 Task: Create a 'match' object.
Action: Mouse moved to (1038, 73)
Screenshot: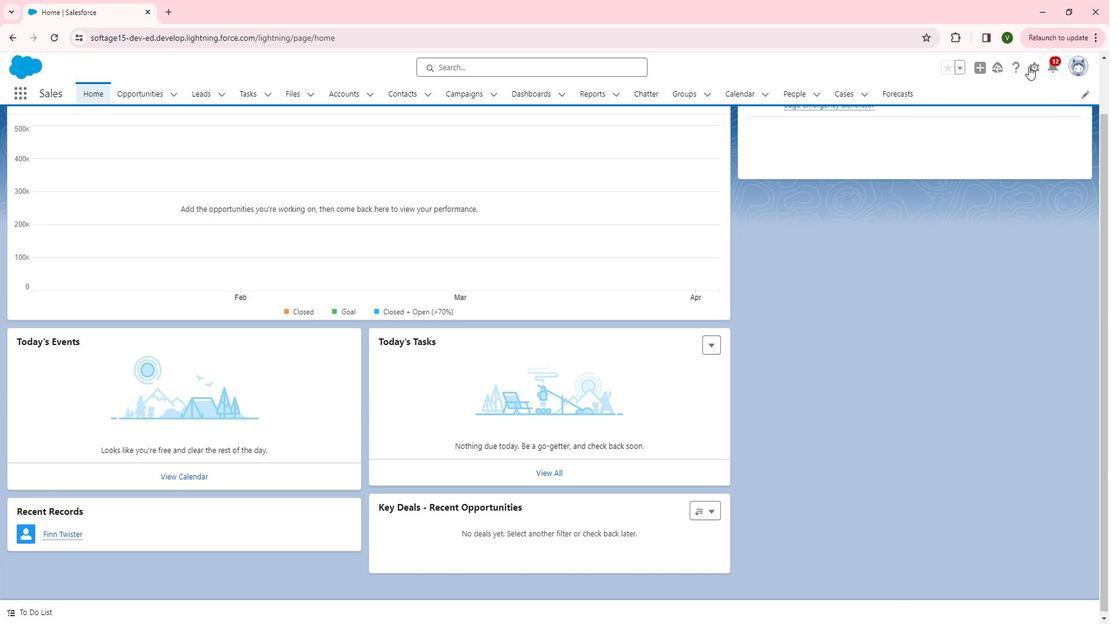 
Action: Mouse pressed left at (1038, 73)
Screenshot: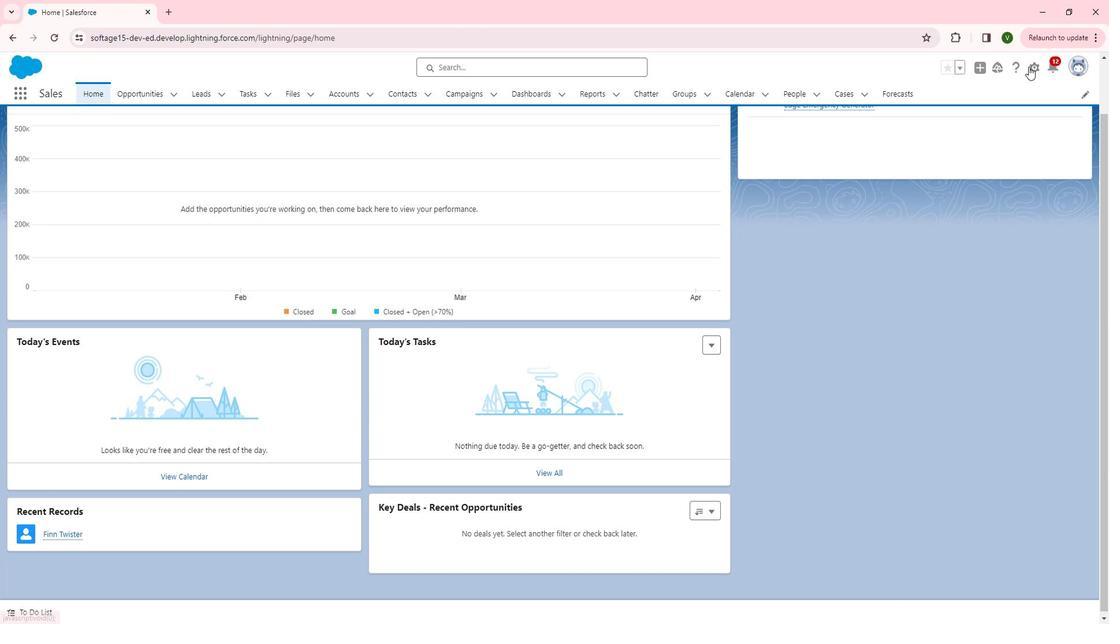 
Action: Mouse moved to (1003, 112)
Screenshot: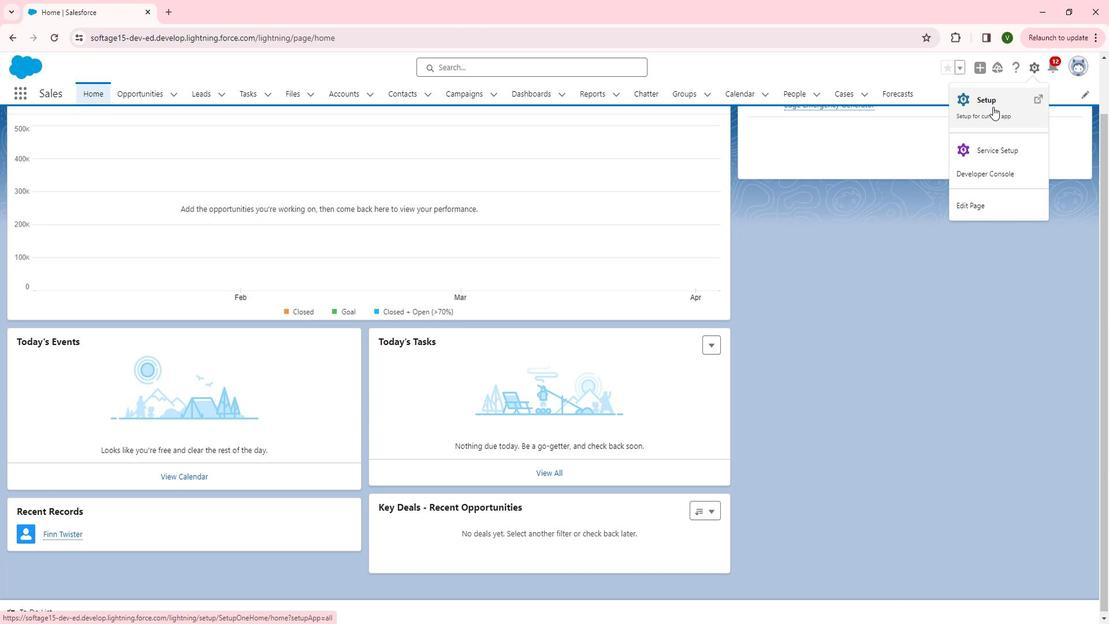 
Action: Mouse pressed left at (1003, 112)
Screenshot: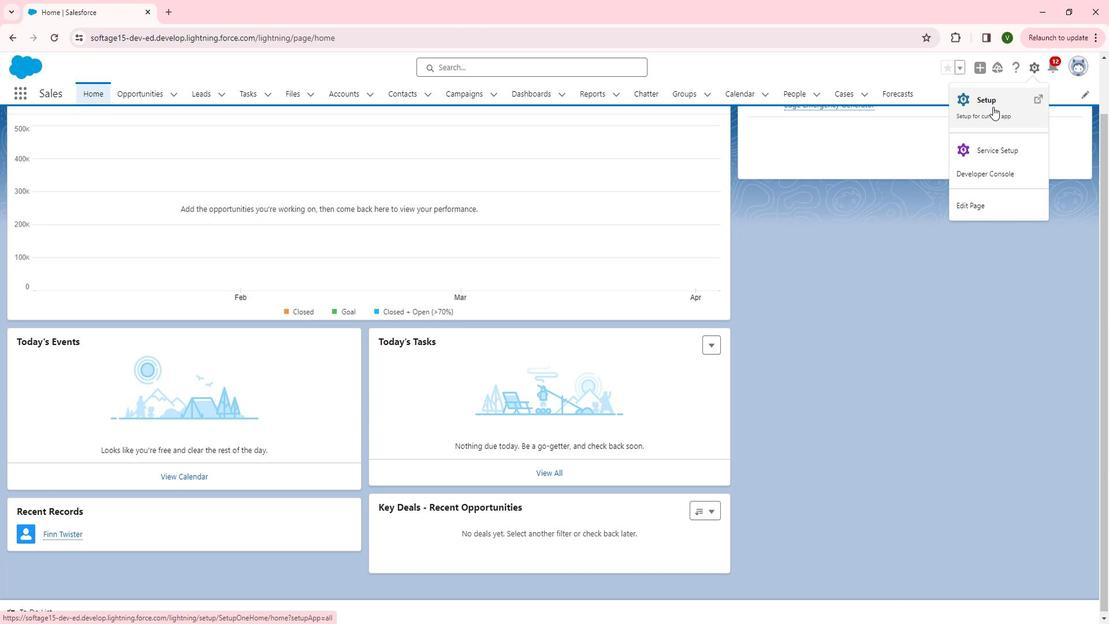 
Action: Mouse moved to (92, 321)
Screenshot: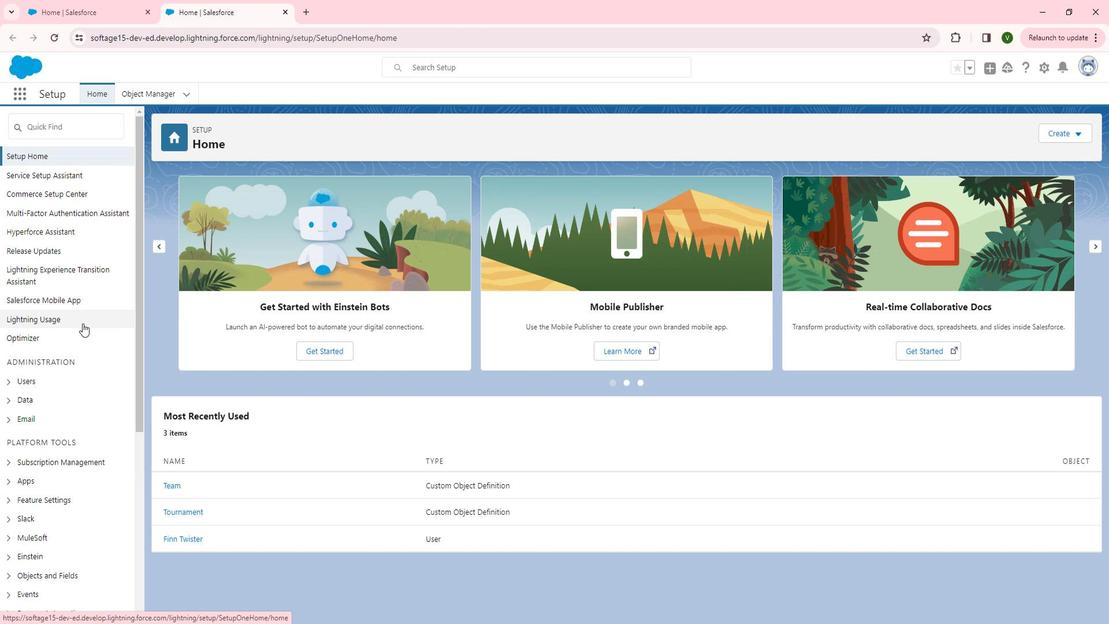 
Action: Mouse scrolled (92, 320) with delta (0, 0)
Screenshot: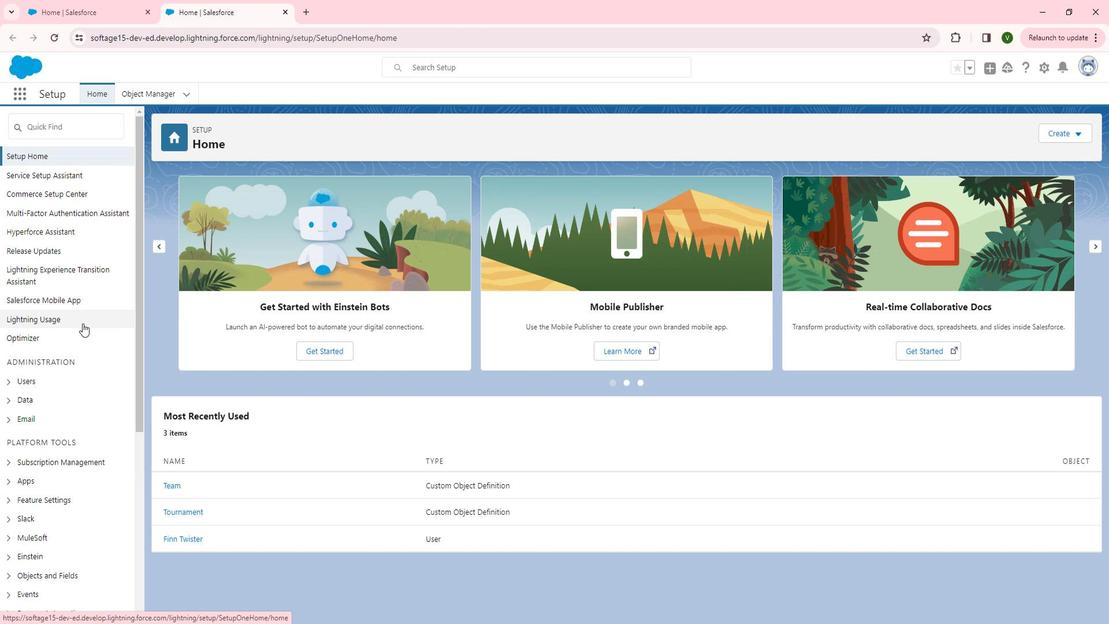 
Action: Mouse scrolled (92, 320) with delta (0, 0)
Screenshot: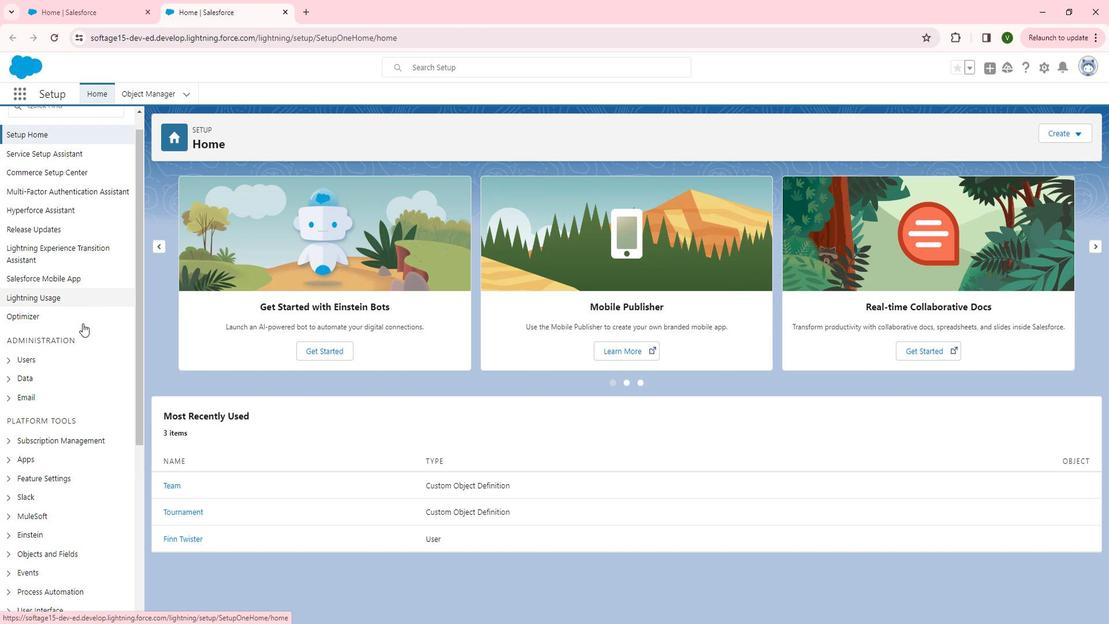 
Action: Mouse scrolled (92, 320) with delta (0, 0)
Screenshot: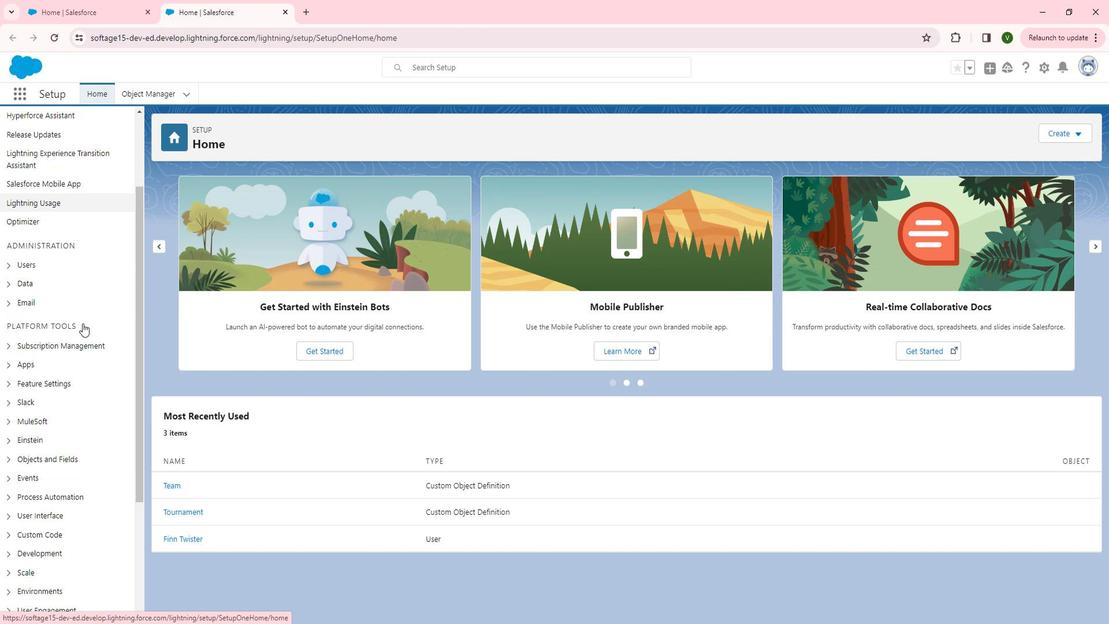 
Action: Mouse scrolled (92, 320) with delta (0, 0)
Screenshot: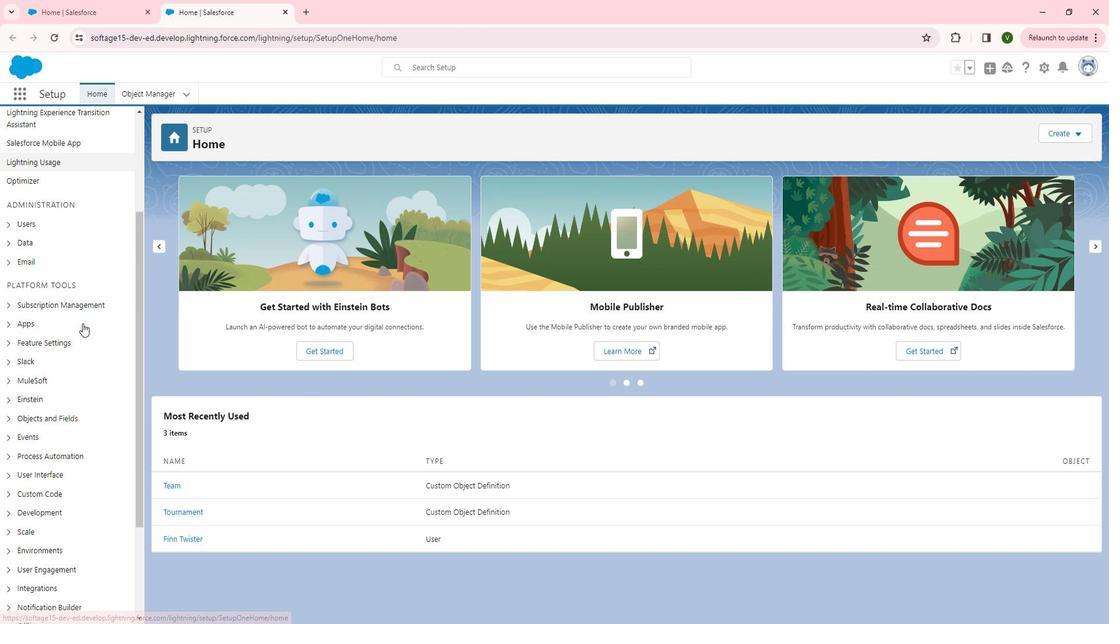 
Action: Mouse moved to (19, 329)
Screenshot: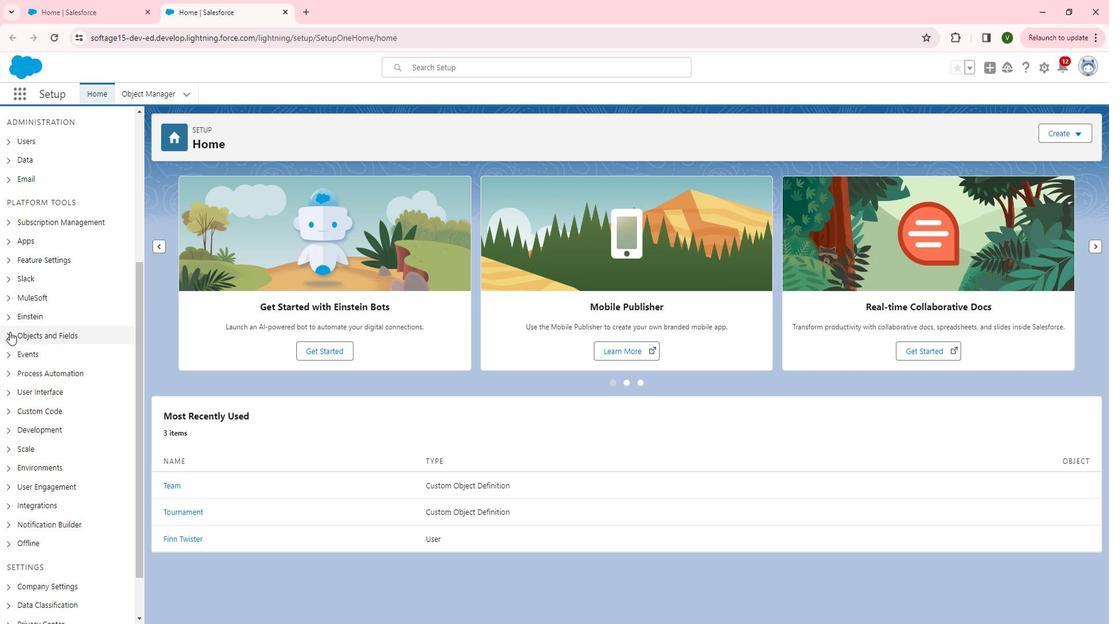 
Action: Mouse pressed left at (19, 329)
Screenshot: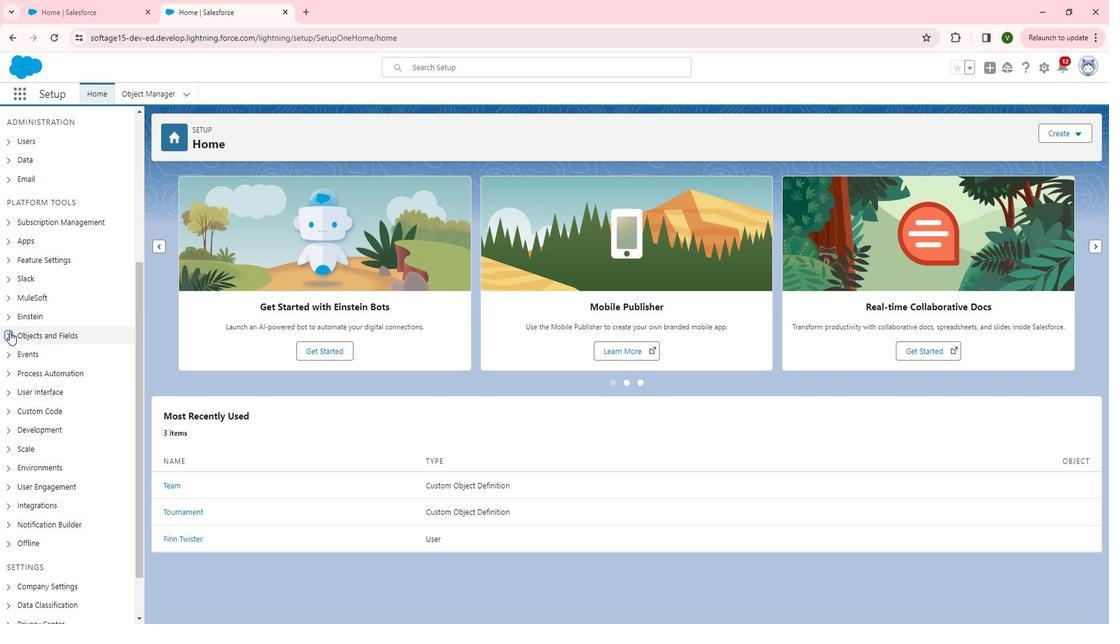 
Action: Mouse moved to (57, 347)
Screenshot: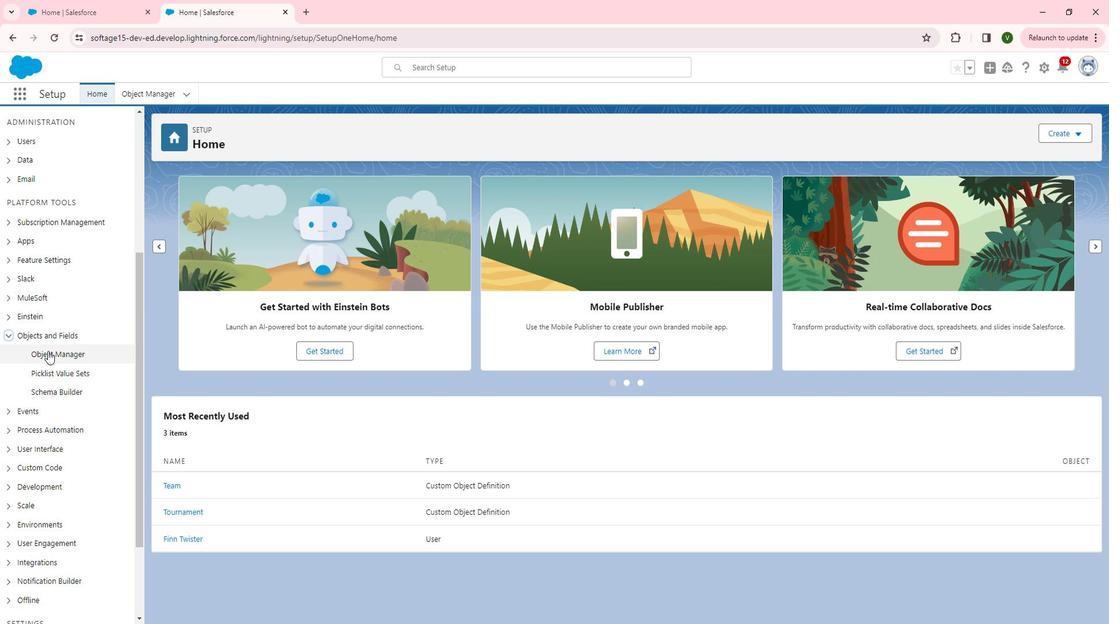
Action: Mouse pressed left at (57, 347)
Screenshot: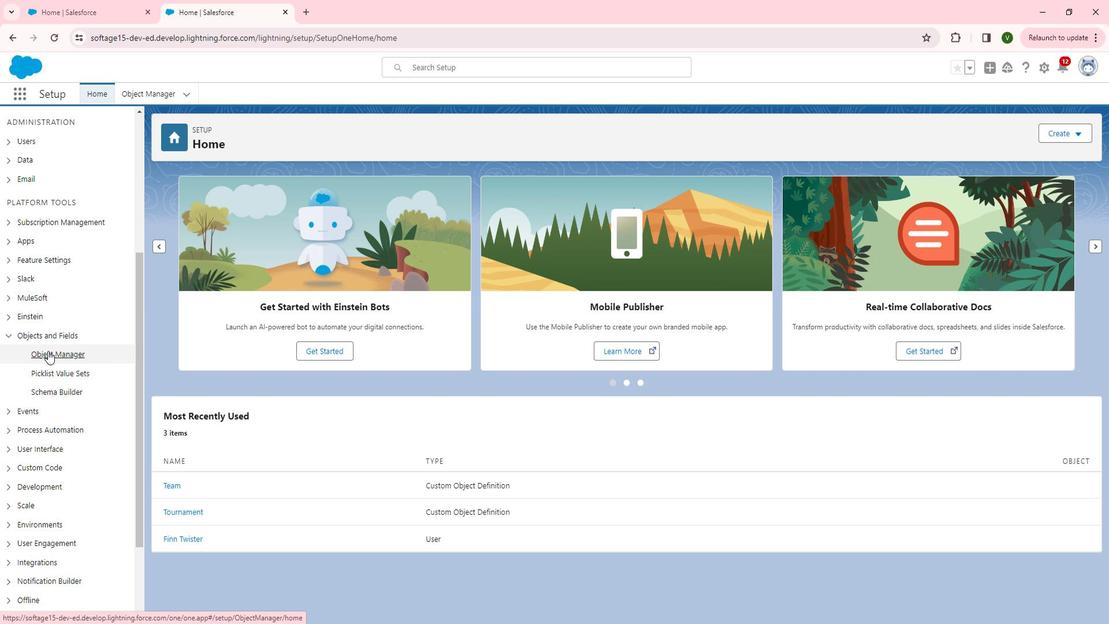 
Action: Mouse moved to (1086, 140)
Screenshot: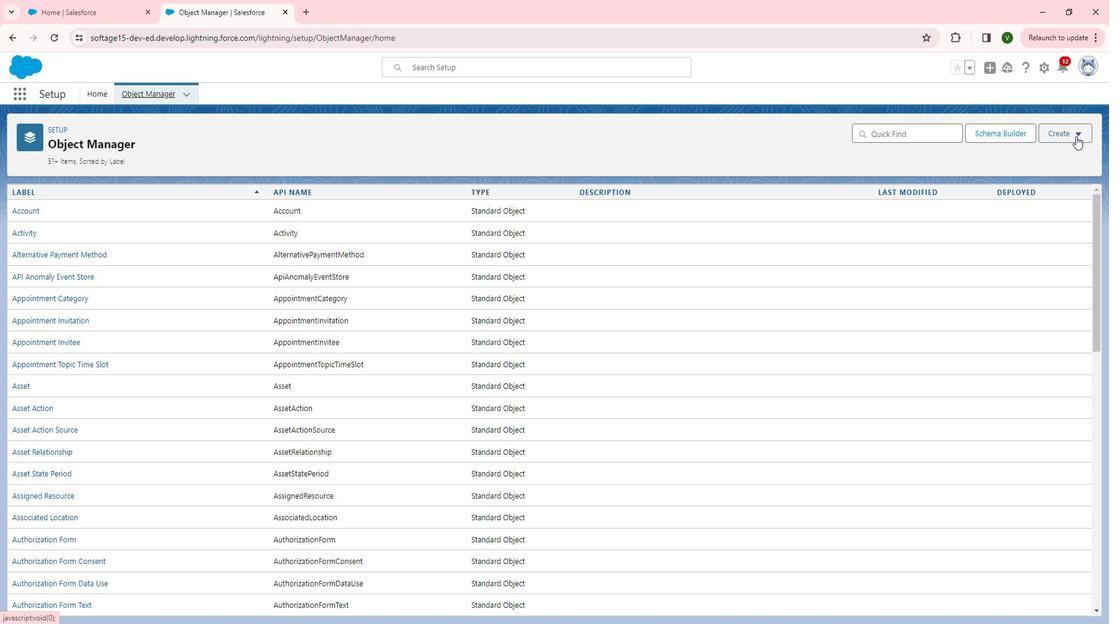 
Action: Mouse pressed left at (1086, 140)
Screenshot: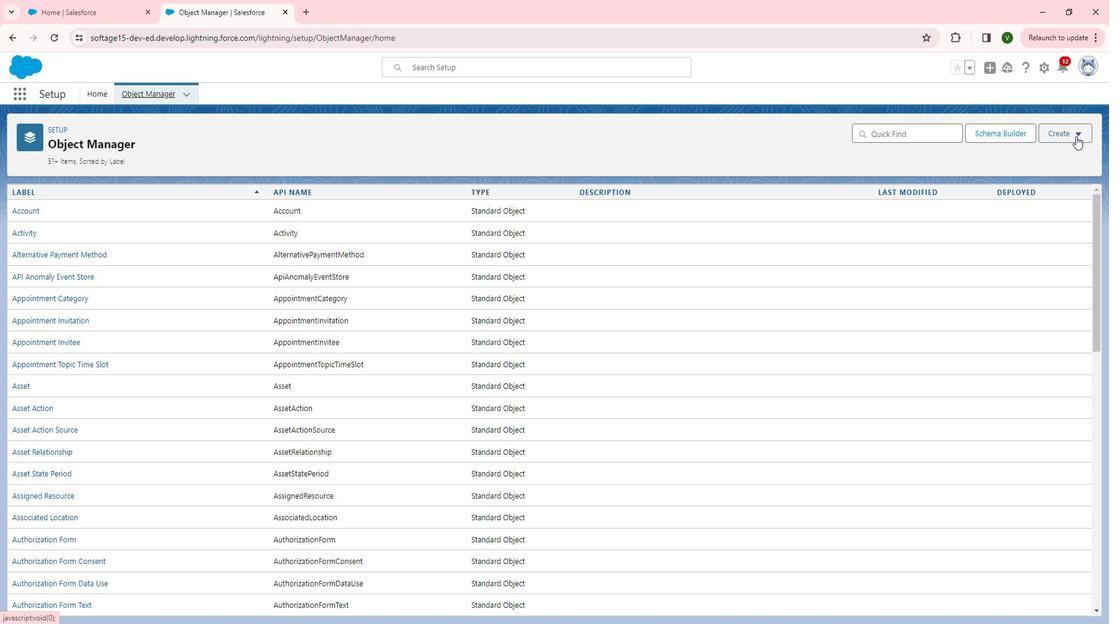 
Action: Mouse moved to (1060, 165)
Screenshot: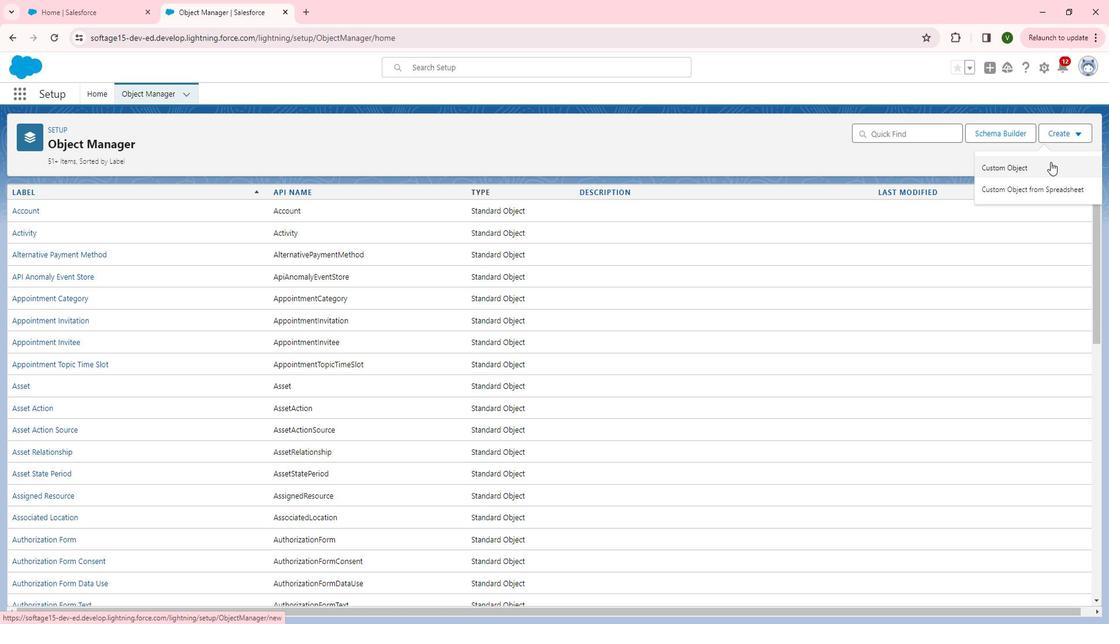 
Action: Mouse pressed left at (1060, 165)
Screenshot: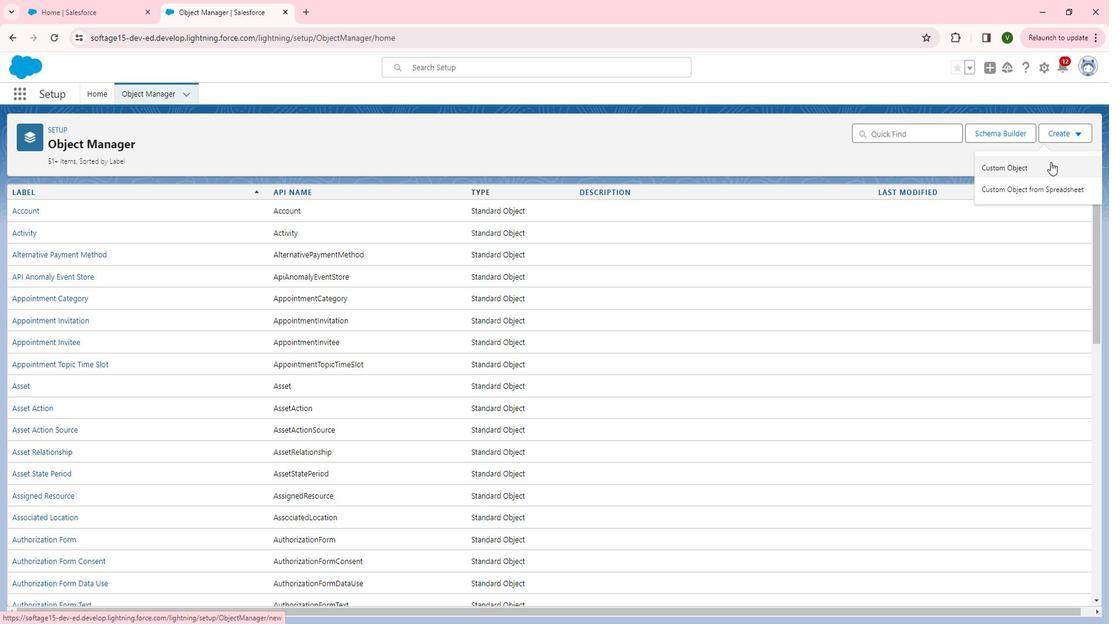 
Action: Mouse moved to (295, 282)
Screenshot: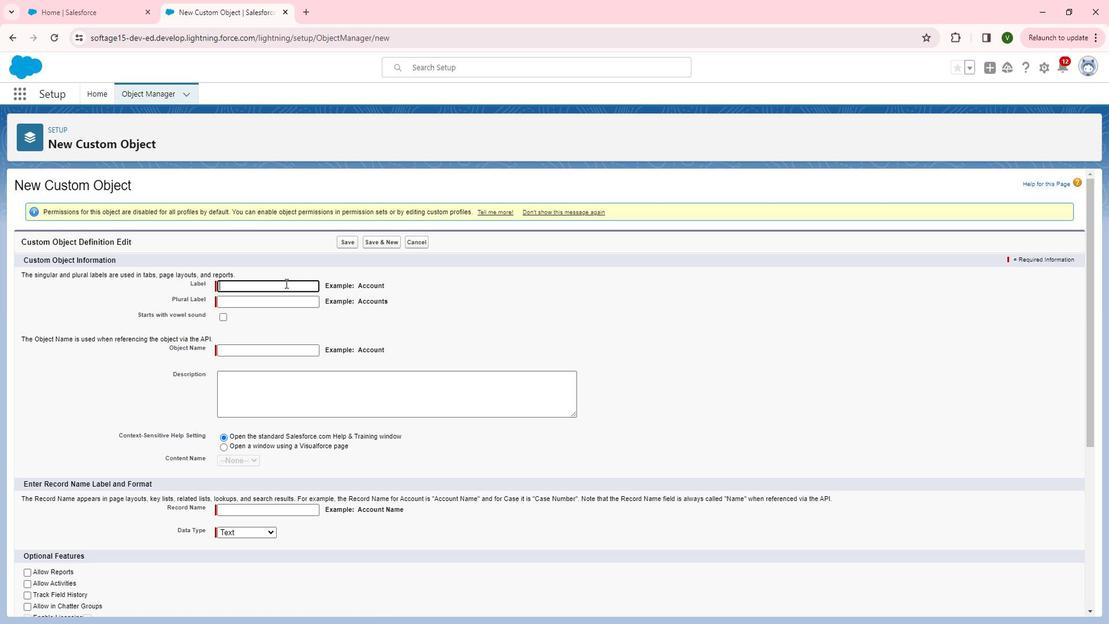 
Action: Mouse pressed left at (295, 282)
Screenshot: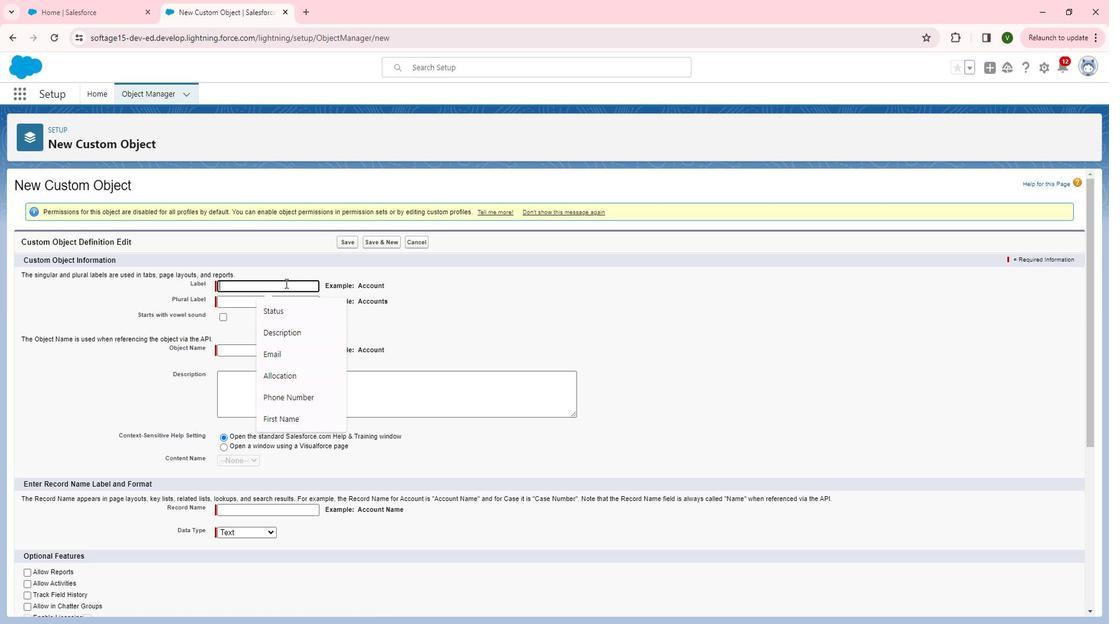 
Action: Key pressed <Key.shift>Match<Key.tab><Key.shift>Matchs
Screenshot: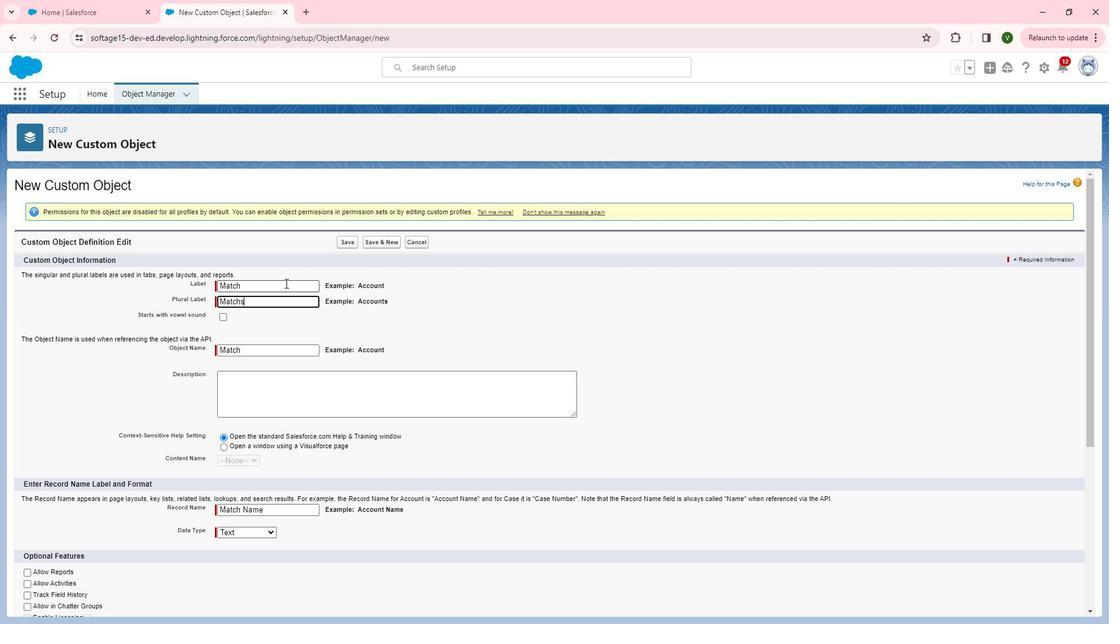 
Action: Mouse moved to (314, 322)
Screenshot: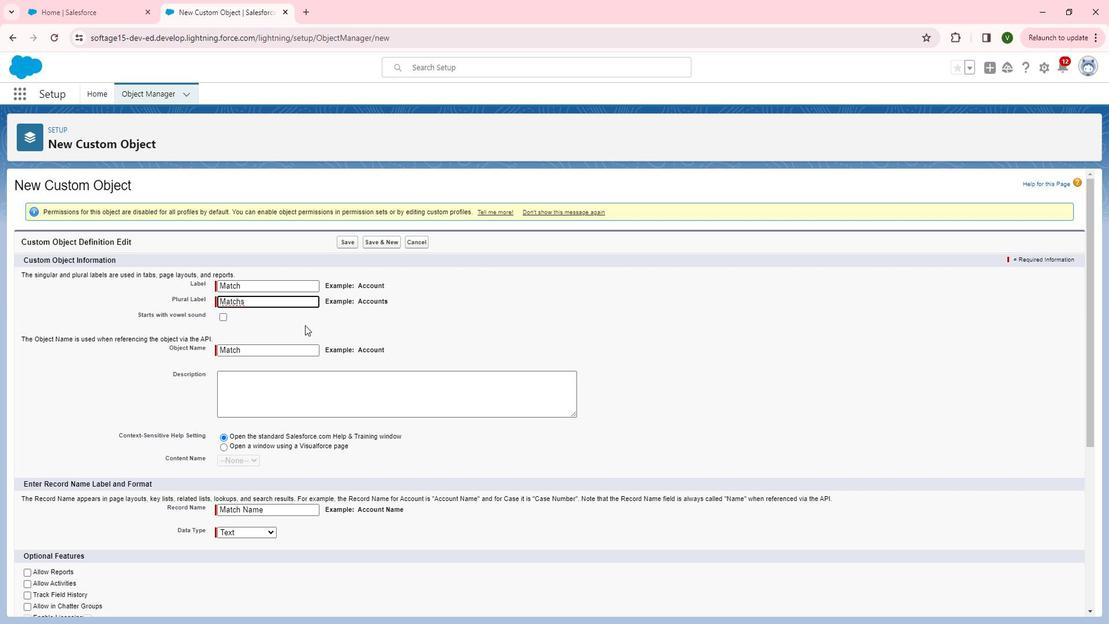 
Action: Mouse pressed left at (314, 322)
Screenshot: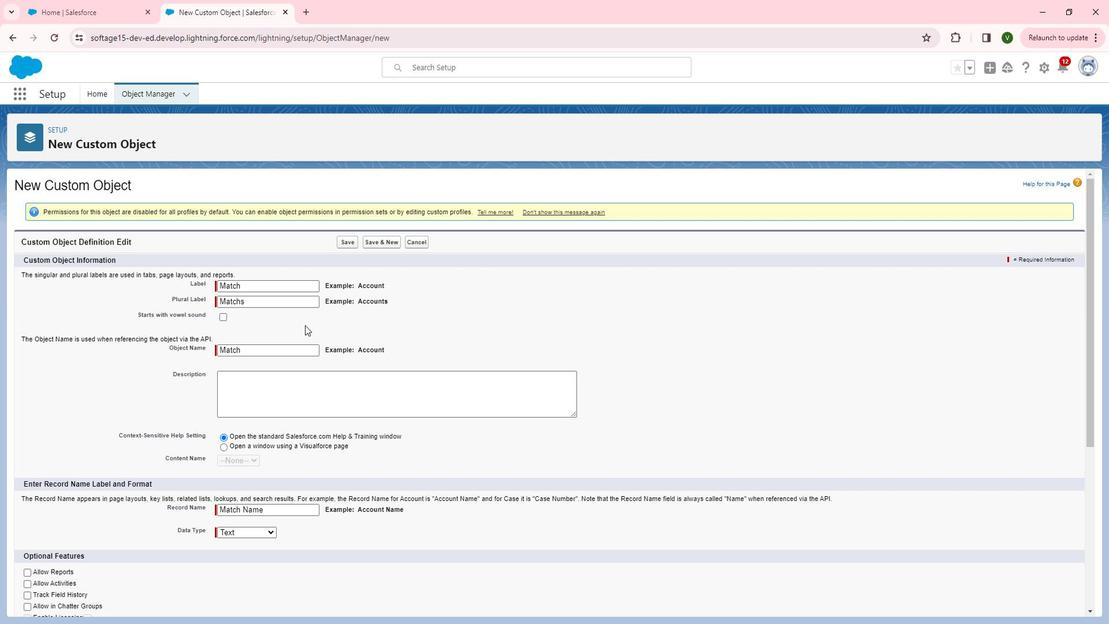 
Action: Mouse moved to (285, 380)
Screenshot: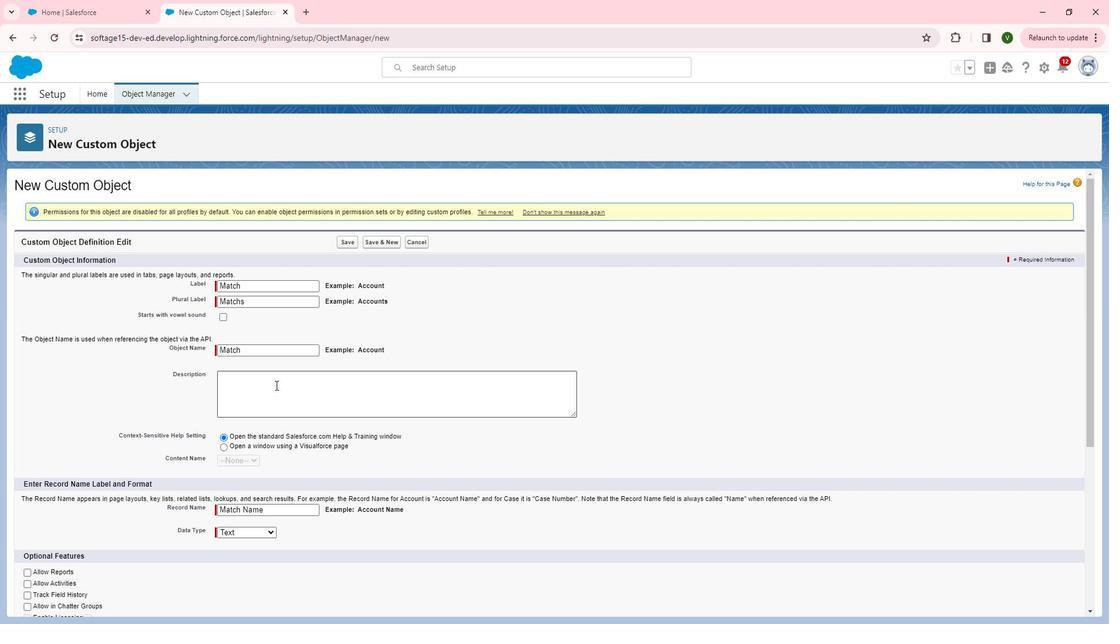 
Action: Mouse pressed left at (285, 380)
Screenshot: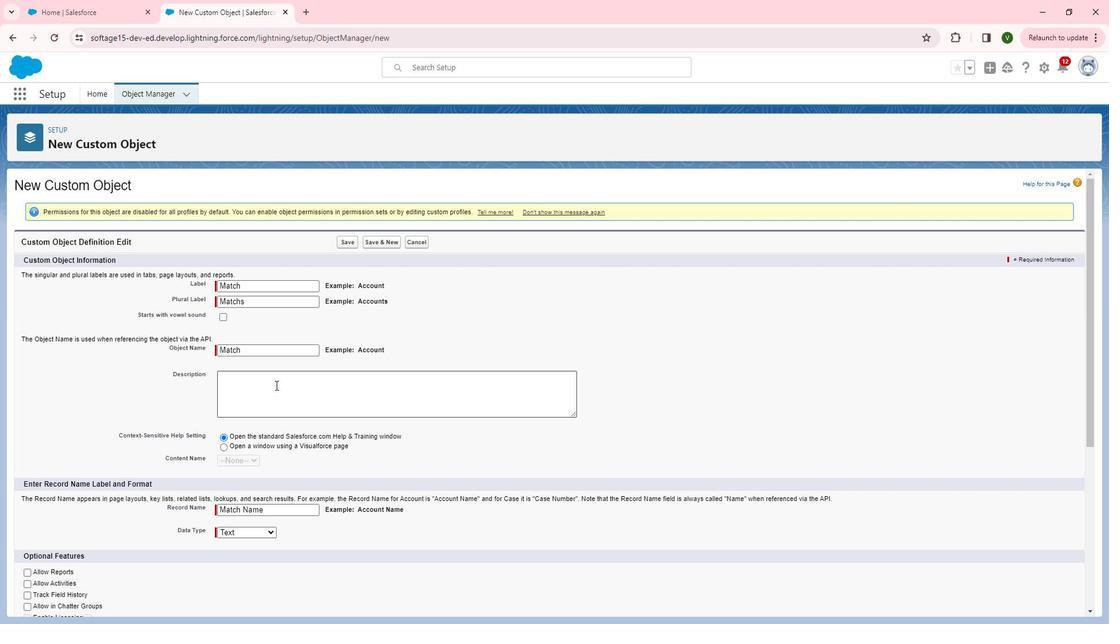 
Action: Key pressed <Key.shift>This<Key.space>custom<Key.space>object<Key.space><Key.shift>Match<Key.space>is<Key.space>designed<Key.space>to<Key.space>capture<Key.space>details<Key.space>about<Key.space>individuual<Key.backspace><Key.backspace><Key.backspace>al<Key.space>matches<Key.space>within<Key.space>a<Key.space>tournament.
Screenshot: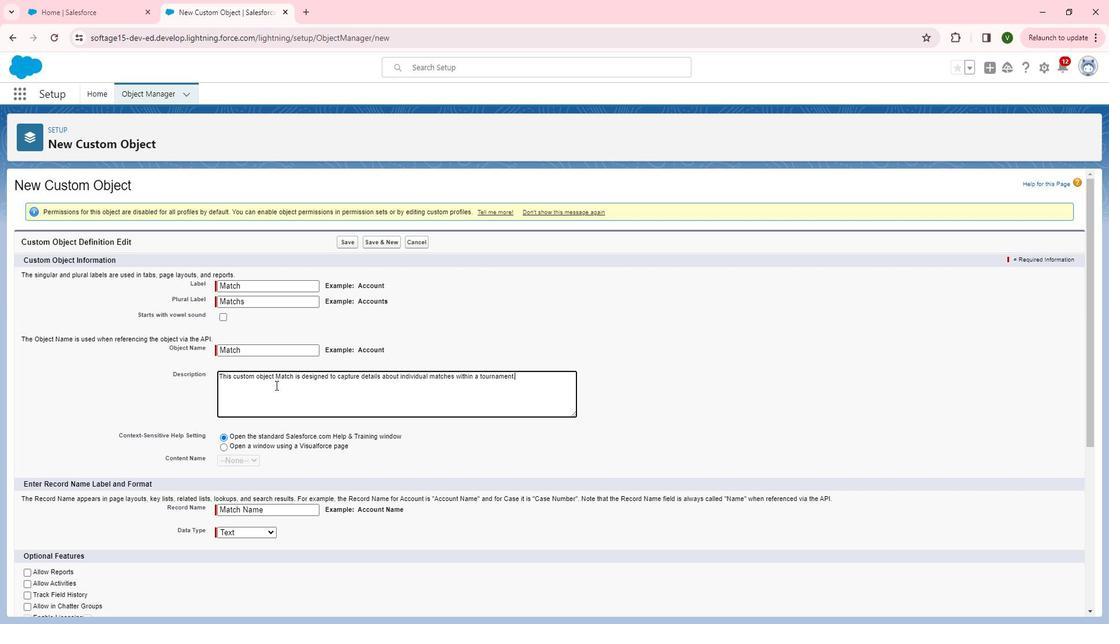 
Action: Mouse moved to (310, 390)
Screenshot: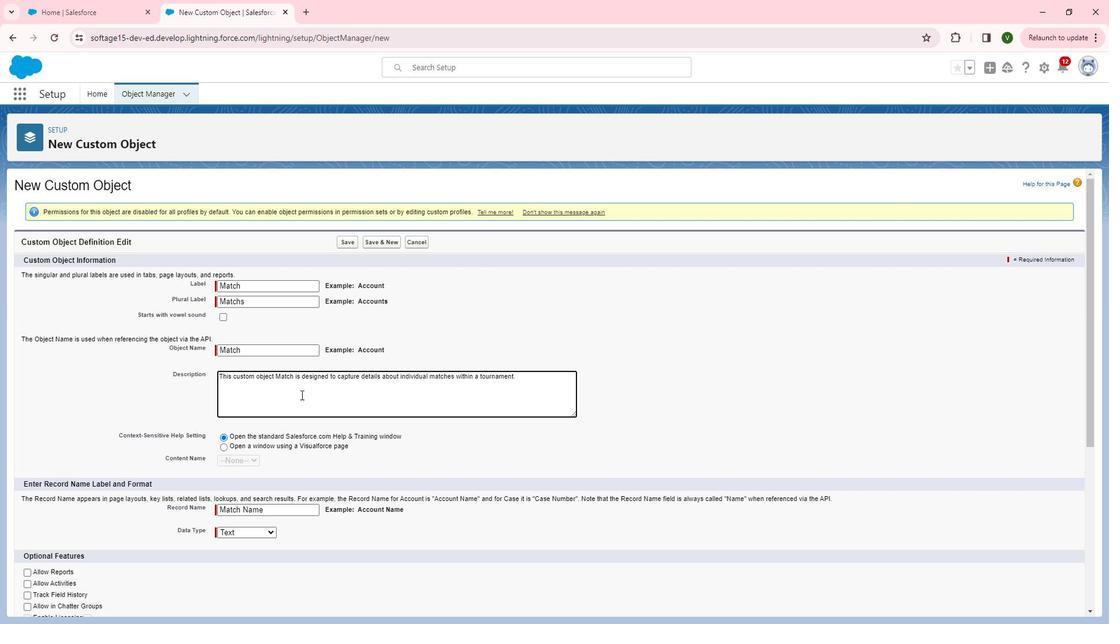 
Action: Mouse scrolled (310, 389) with delta (0, 0)
Screenshot: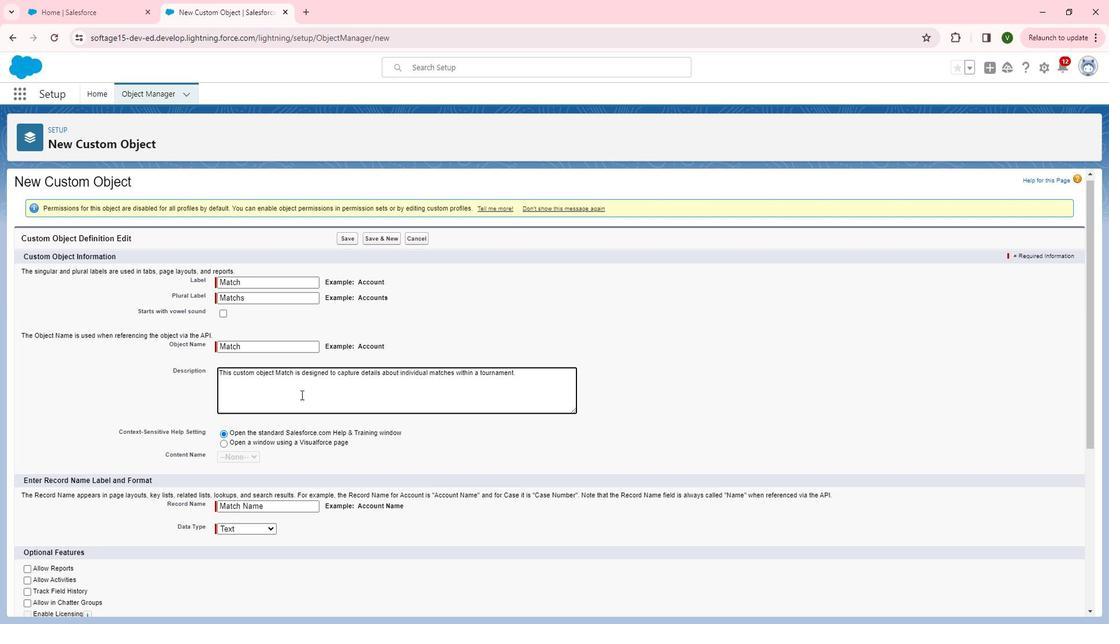 
Action: Mouse scrolled (310, 389) with delta (0, 0)
Screenshot: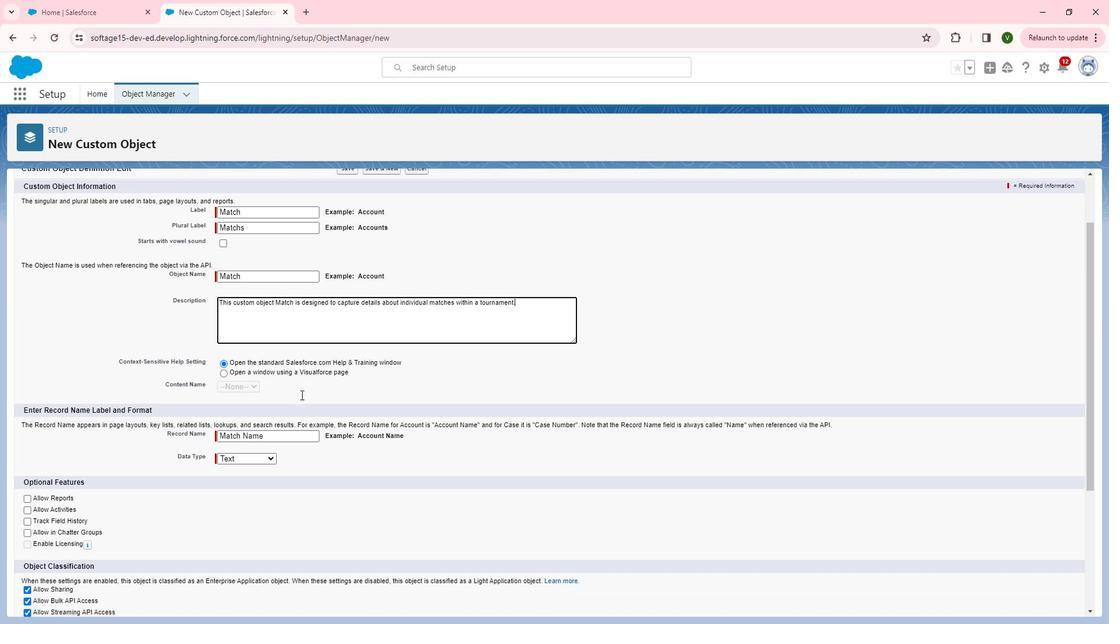 
Action: Mouse scrolled (310, 389) with delta (0, 0)
Screenshot: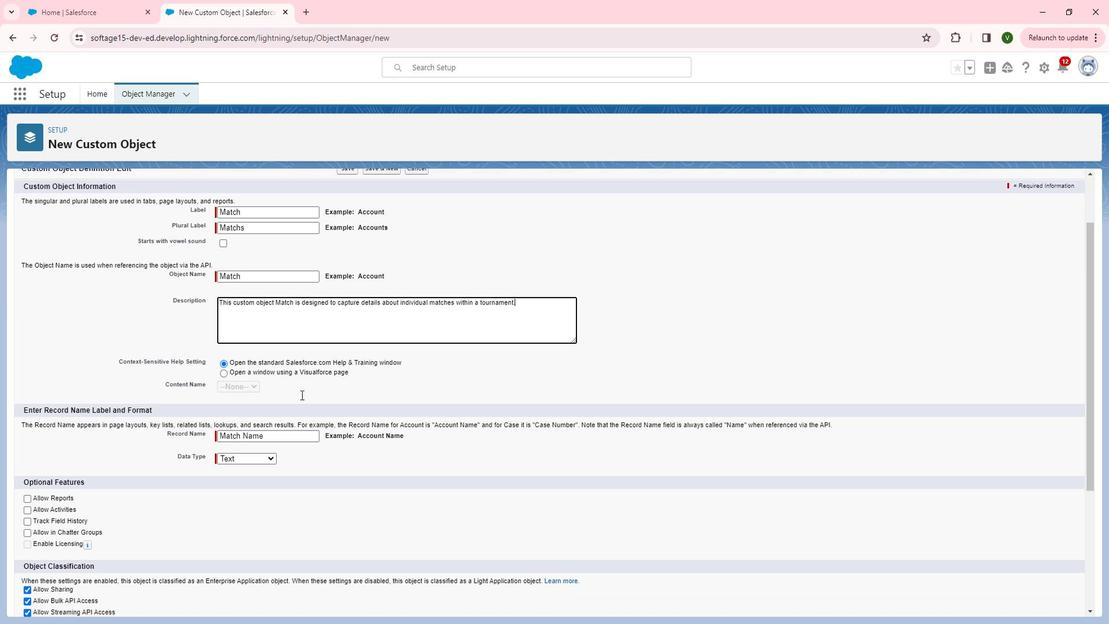 
Action: Mouse moved to (309, 331)
Screenshot: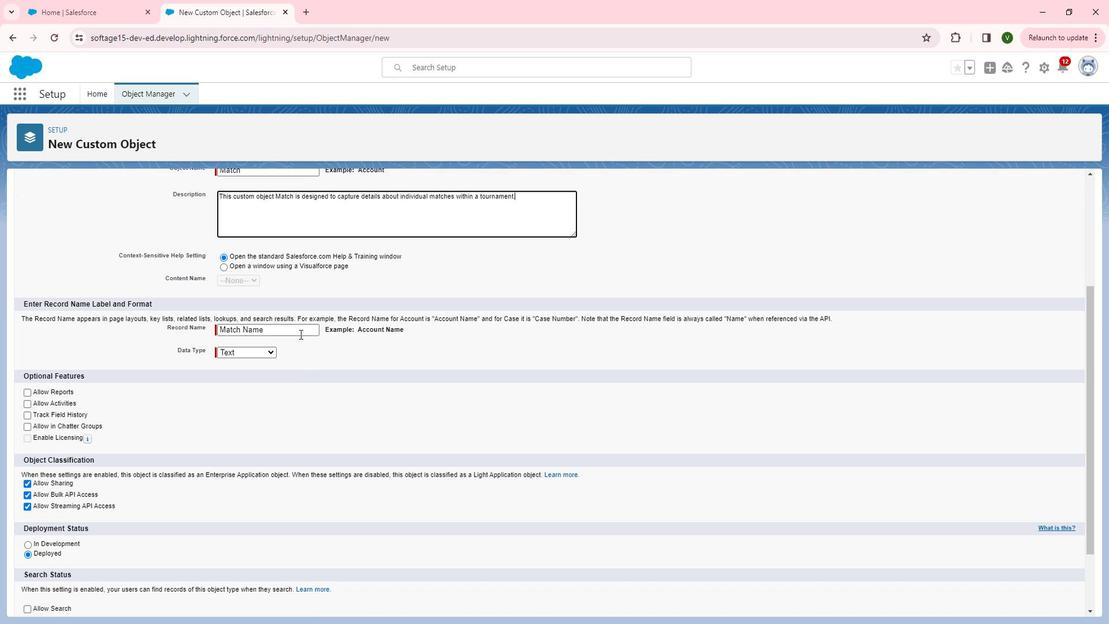 
Action: Mouse pressed left at (309, 331)
Screenshot: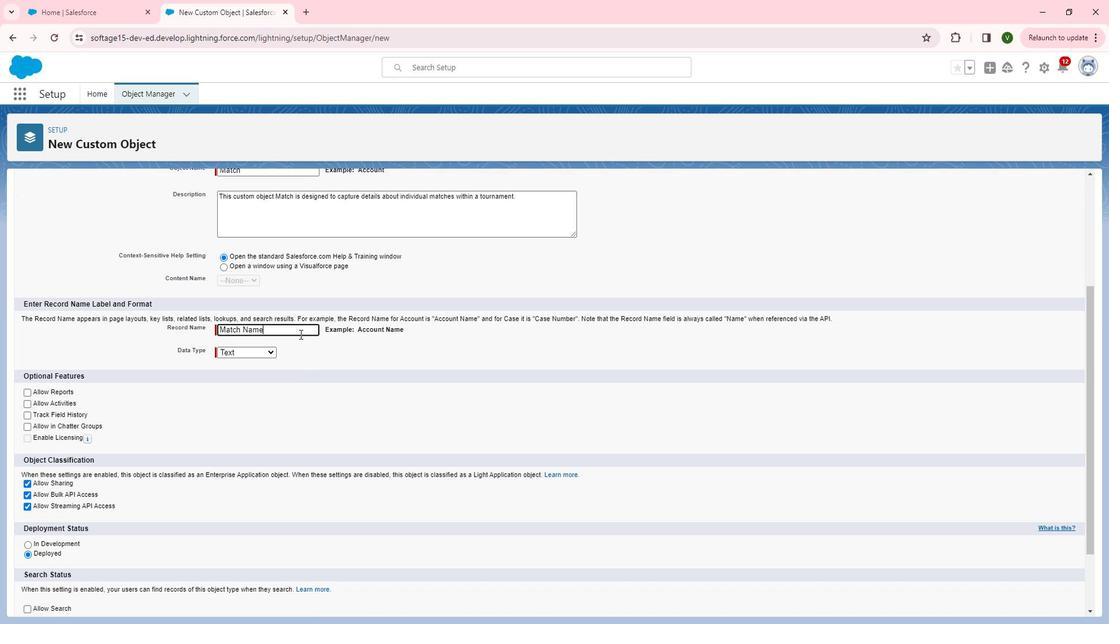 
Action: Mouse pressed left at (309, 331)
Screenshot: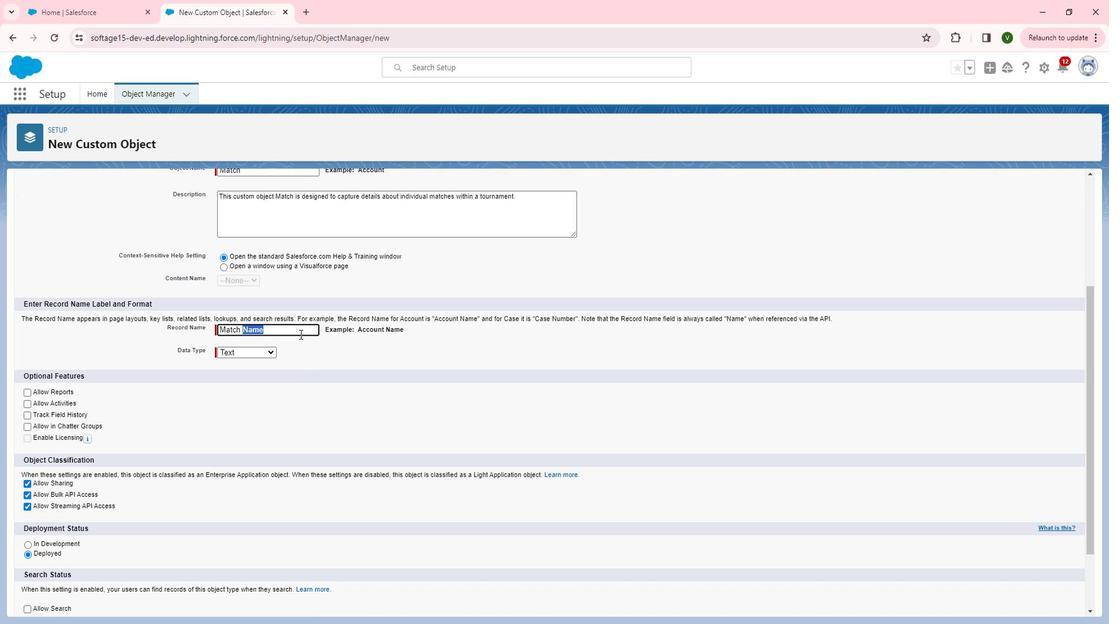 
Action: Key pressed <Key.shift>I<Key.backspace><Key.shift>Num<Key.backspace><Key.backspace><Key.backspace><Key.shift>Id
Screenshot: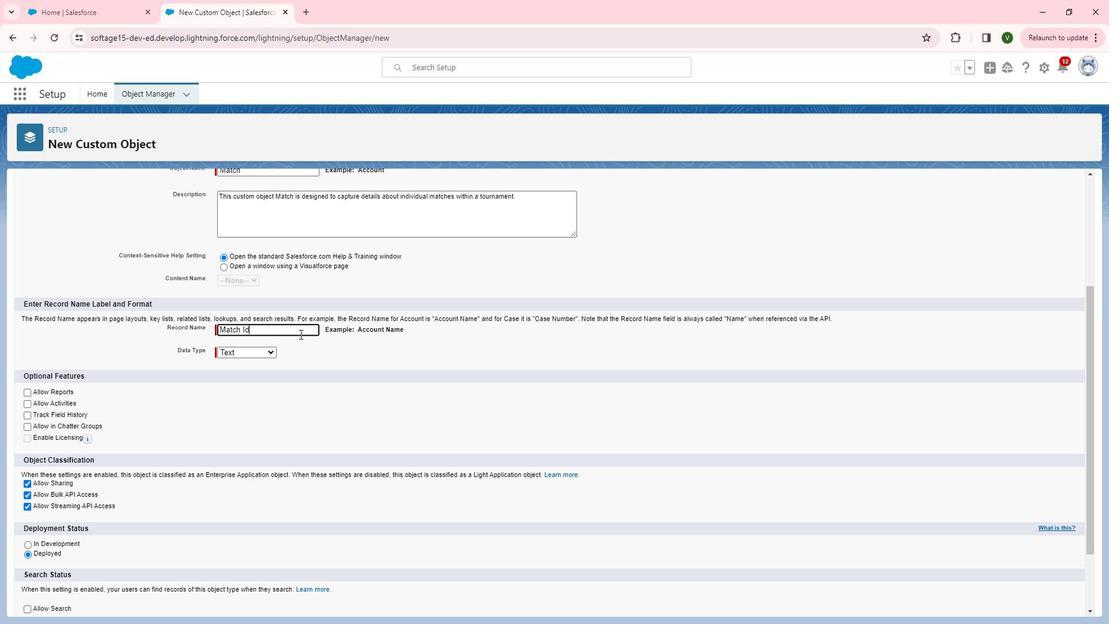 
Action: Mouse moved to (265, 351)
Screenshot: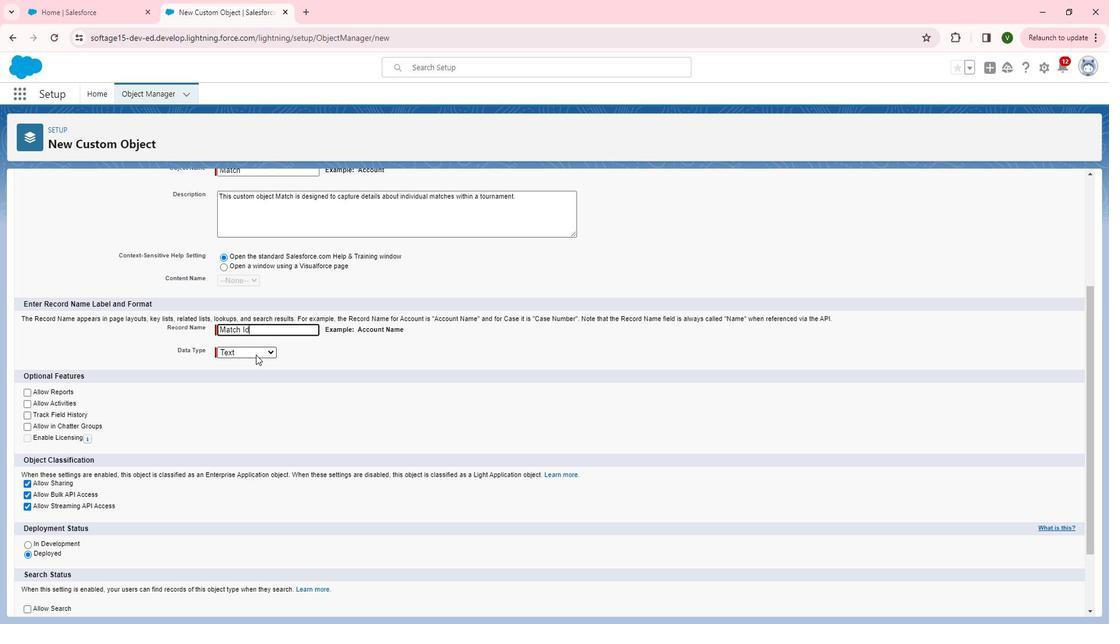 
Action: Mouse pressed left at (265, 351)
Screenshot: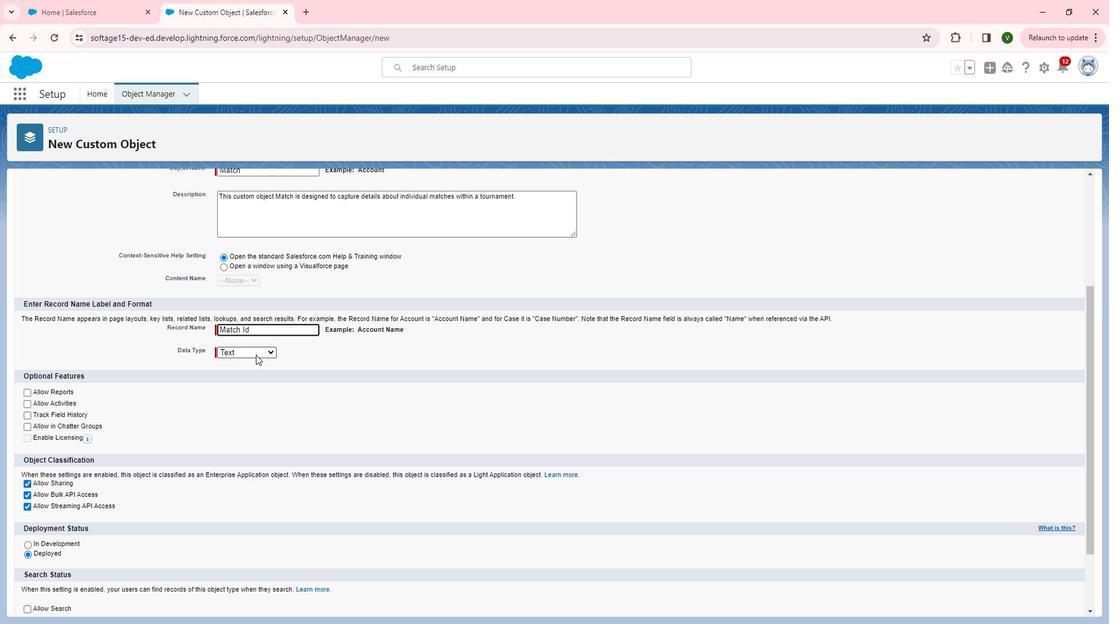 
Action: Mouse moved to (263, 367)
Screenshot: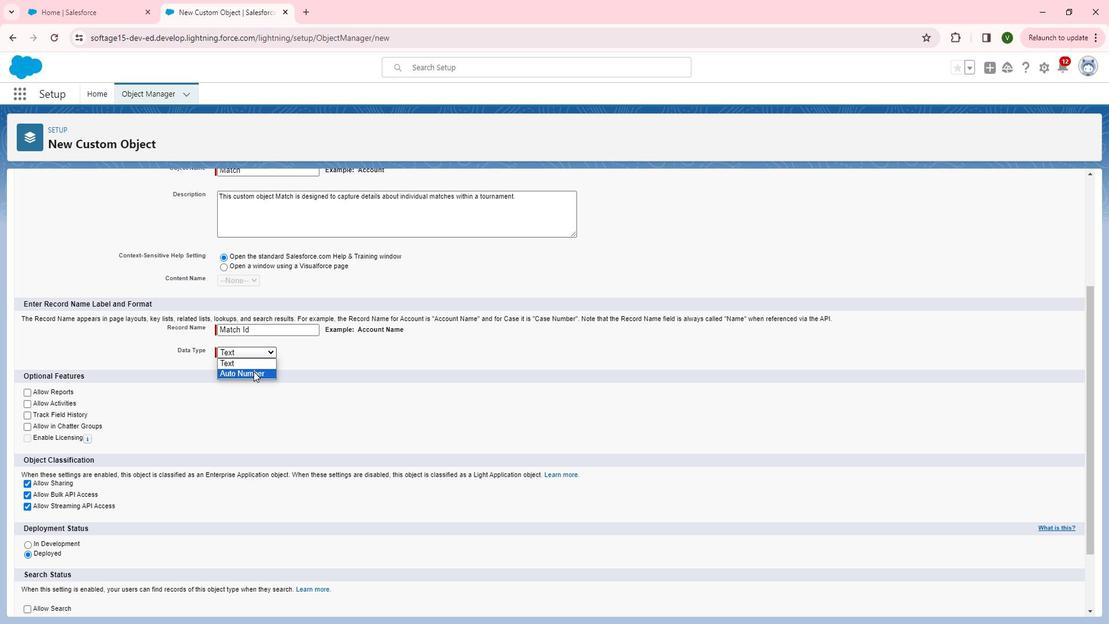 
Action: Mouse pressed left at (263, 367)
Screenshot: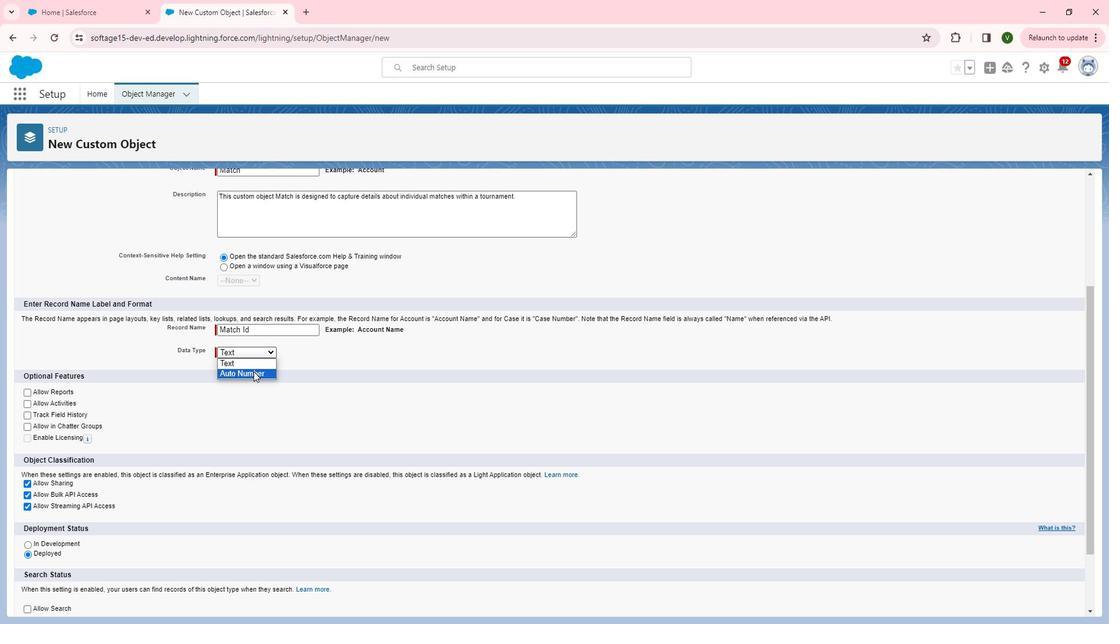 
Action: Mouse moved to (264, 367)
Screenshot: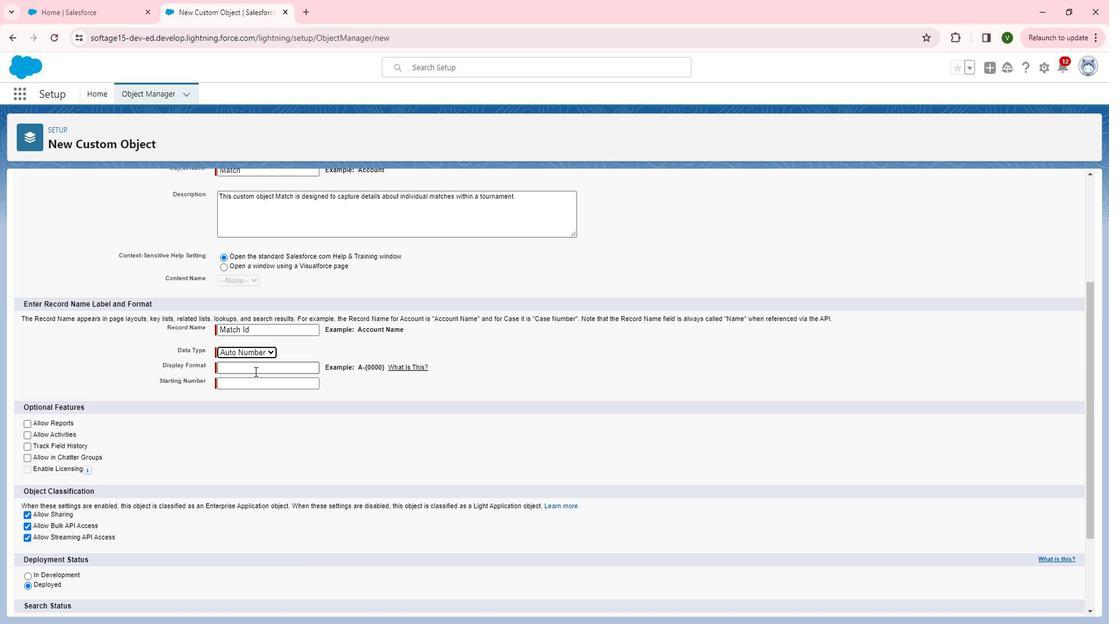 
Action: Mouse pressed left at (264, 367)
Screenshot: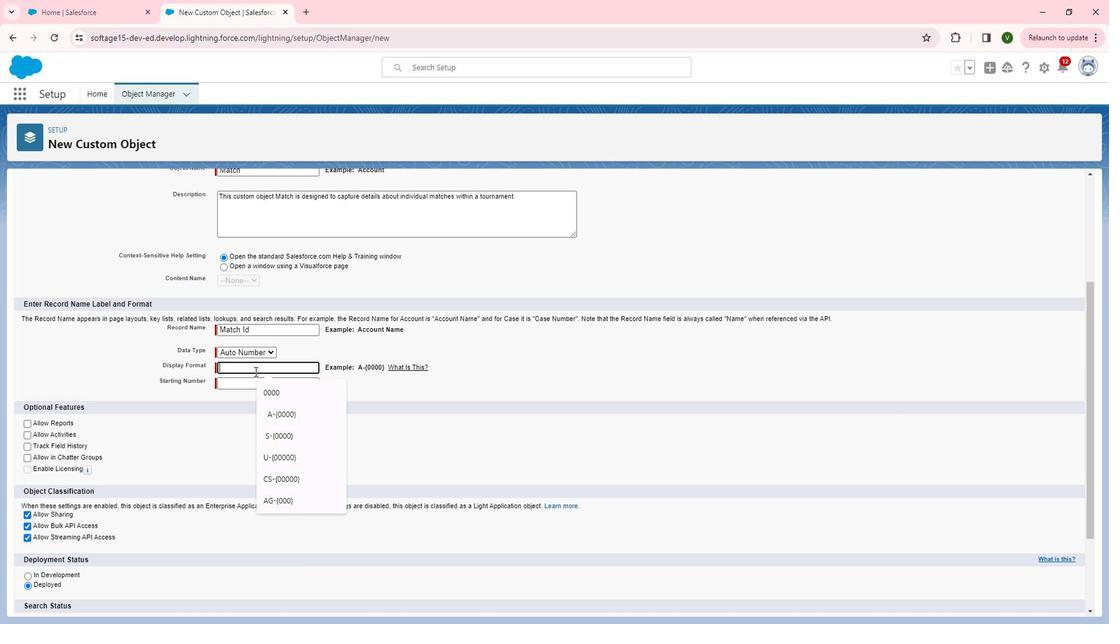 
Action: Key pressed <Key.shift>M<Key.shift>T-<Key.shift>{0000<Key.shift><Key.shift><Key.shift><Key.shift><Key.shift><Key.shift><Key.shift><Key.shift><Key.shift><Key.shift><Key.shift><Key.shift><Key.shift><Key.shift><Key.shift>}
Screenshot: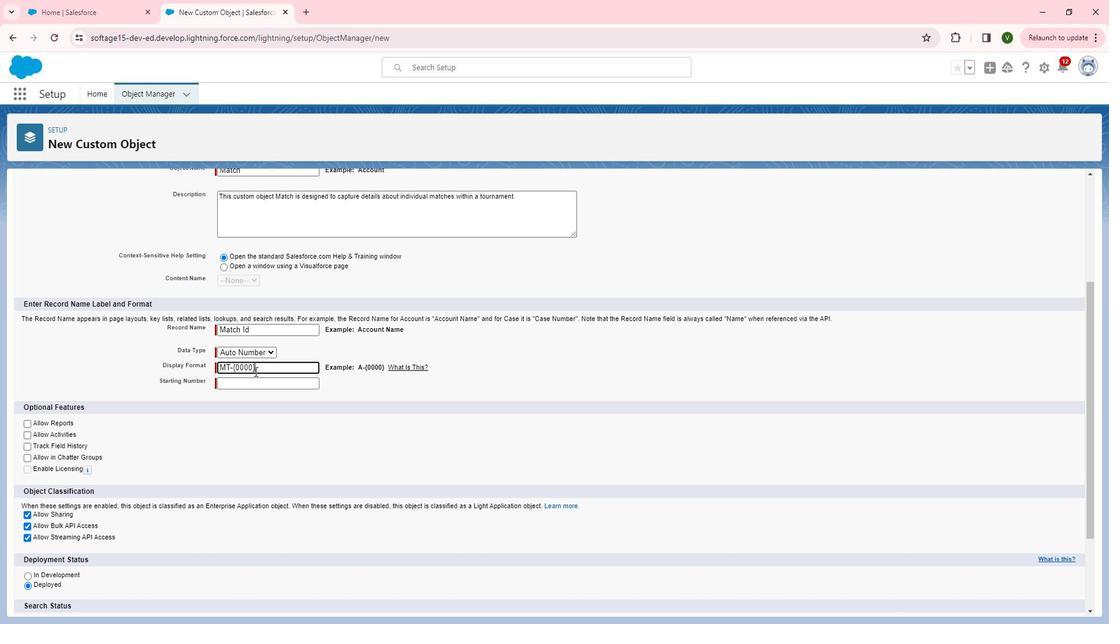 
Action: Mouse moved to (271, 384)
Screenshot: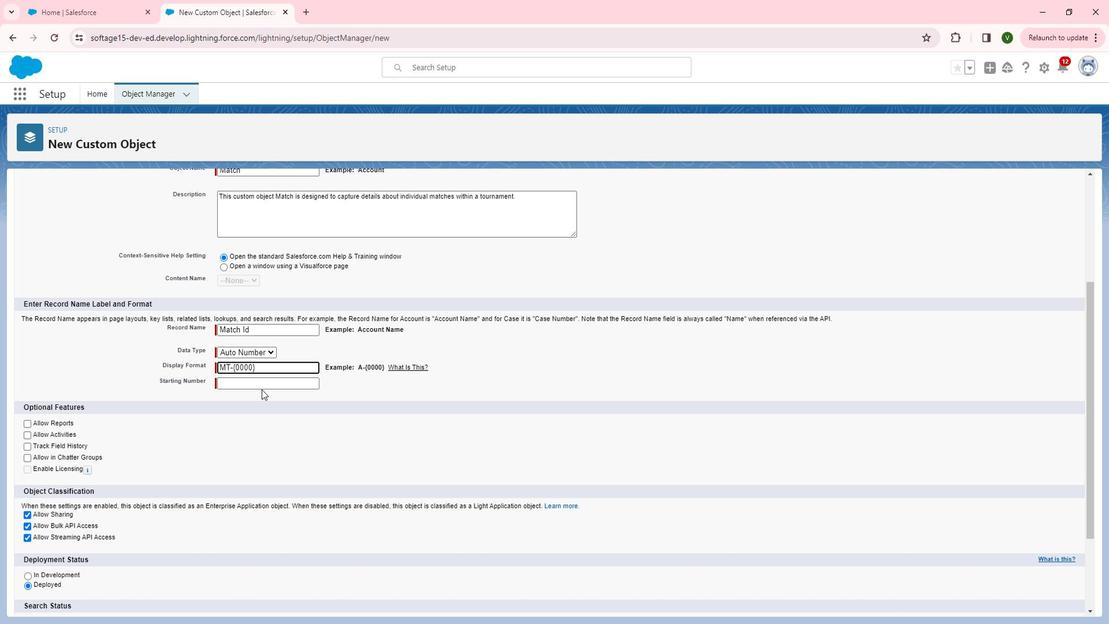 
Action: Mouse pressed left at (271, 384)
Screenshot: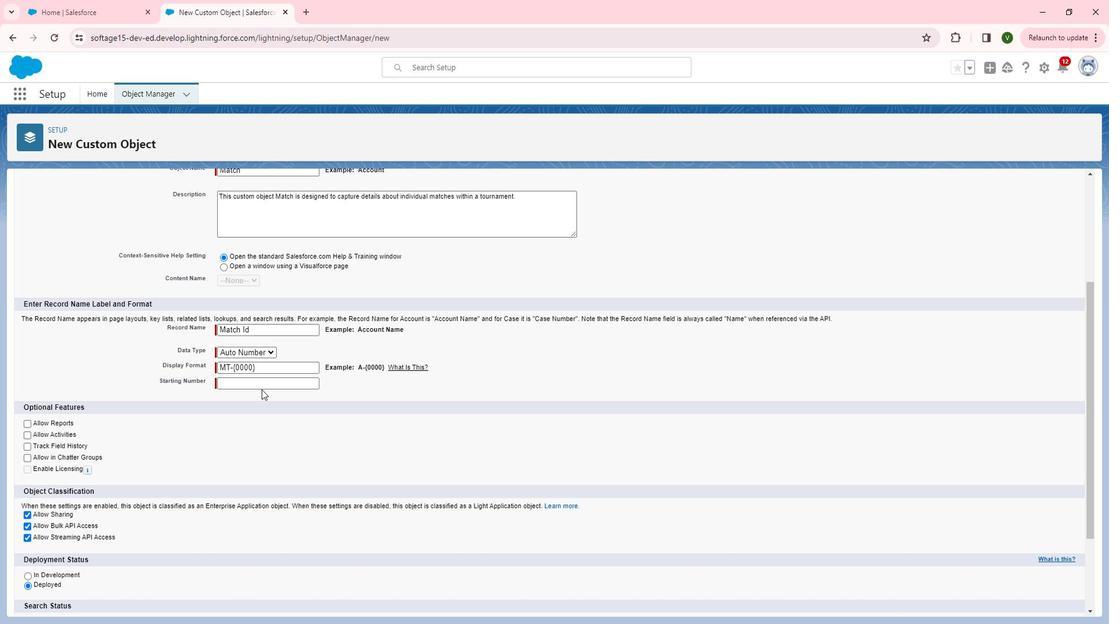 
Action: Mouse moved to (273, 381)
Screenshot: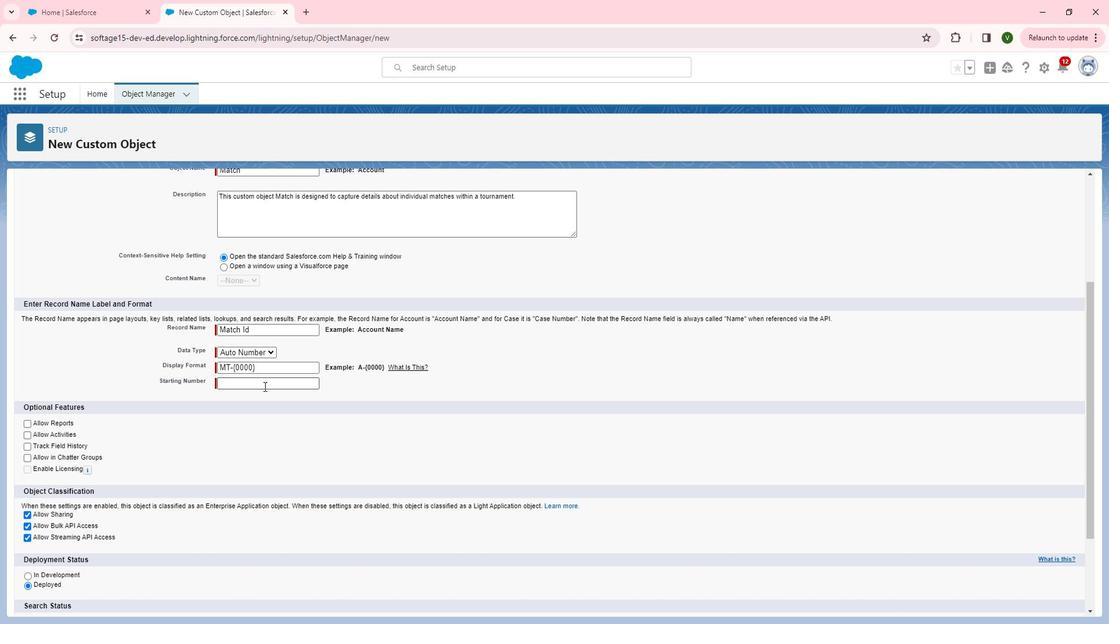 
Action: Mouse pressed left at (273, 381)
Screenshot: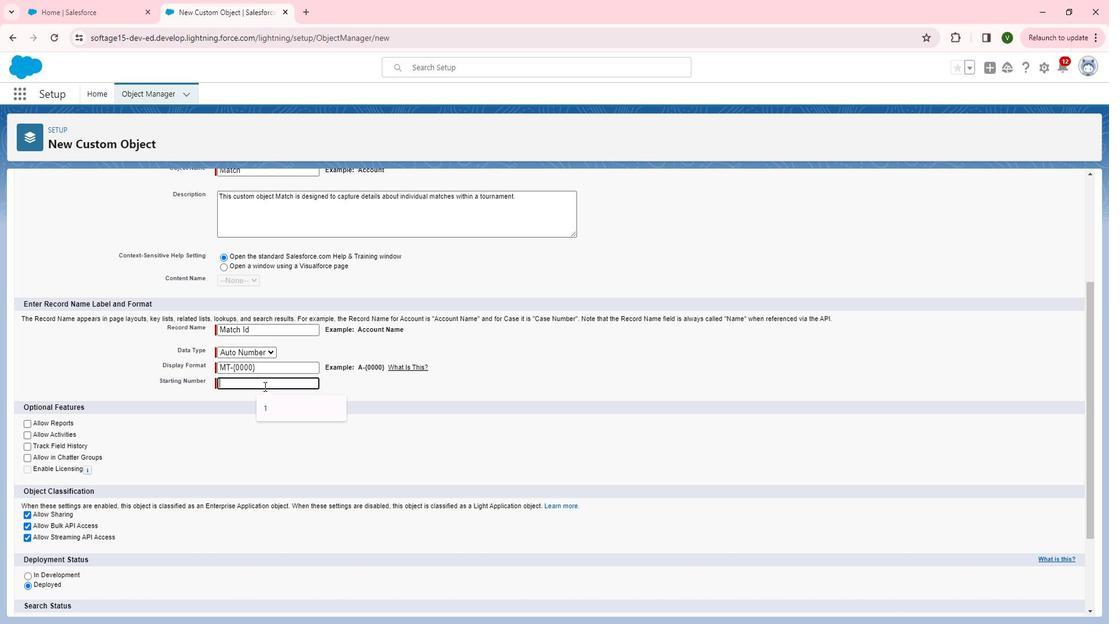 
Action: Key pressed 1
Screenshot: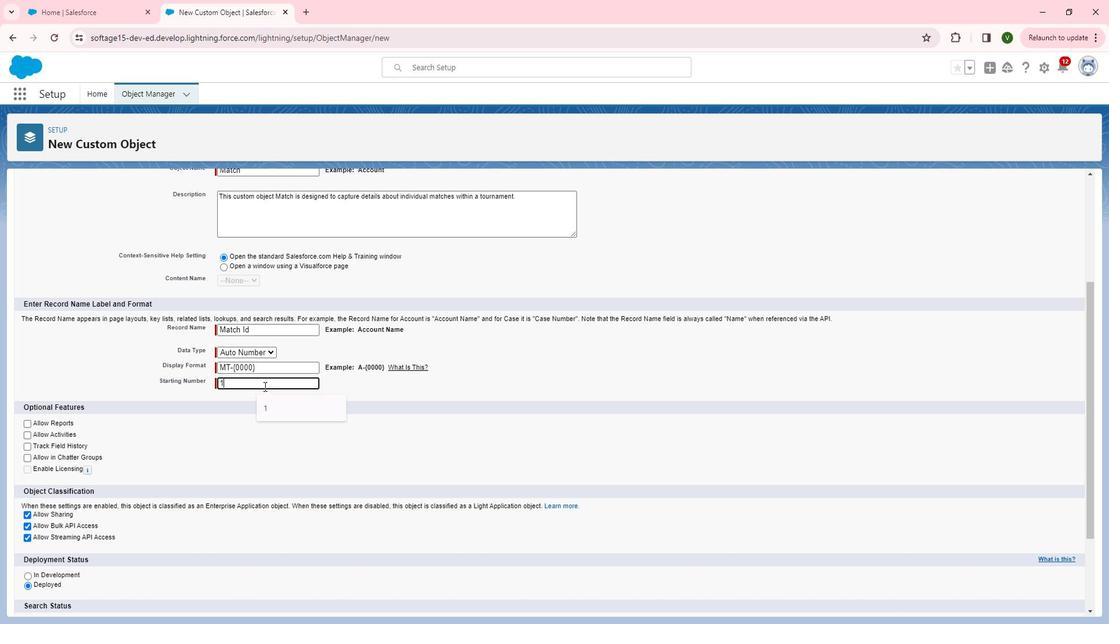 
Action: Mouse moved to (73, 414)
Screenshot: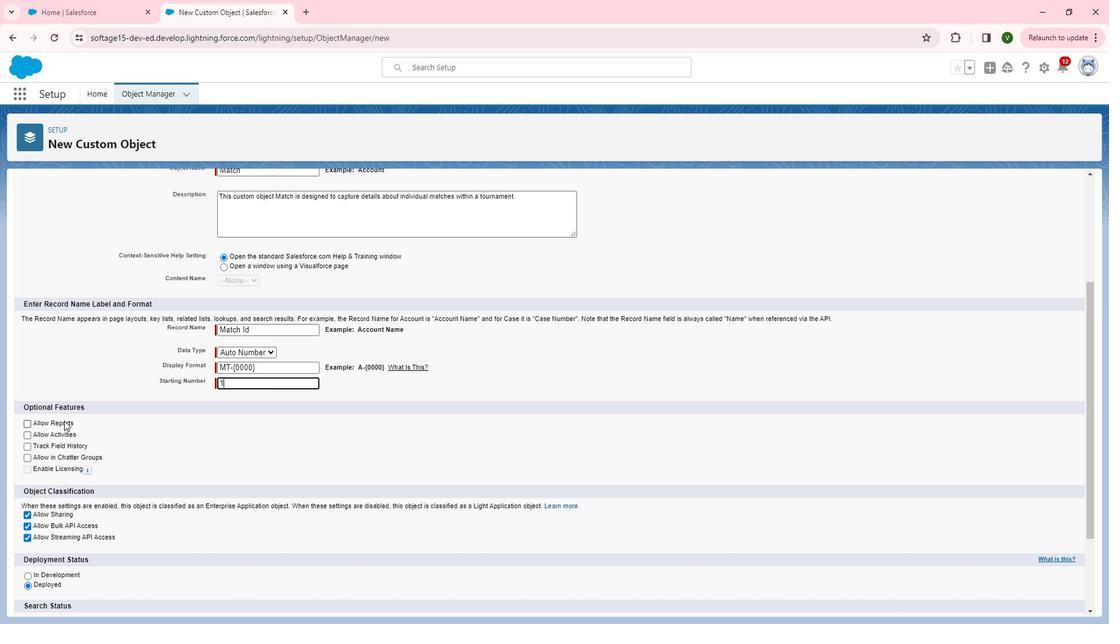 
Action: Mouse pressed left at (73, 414)
Screenshot: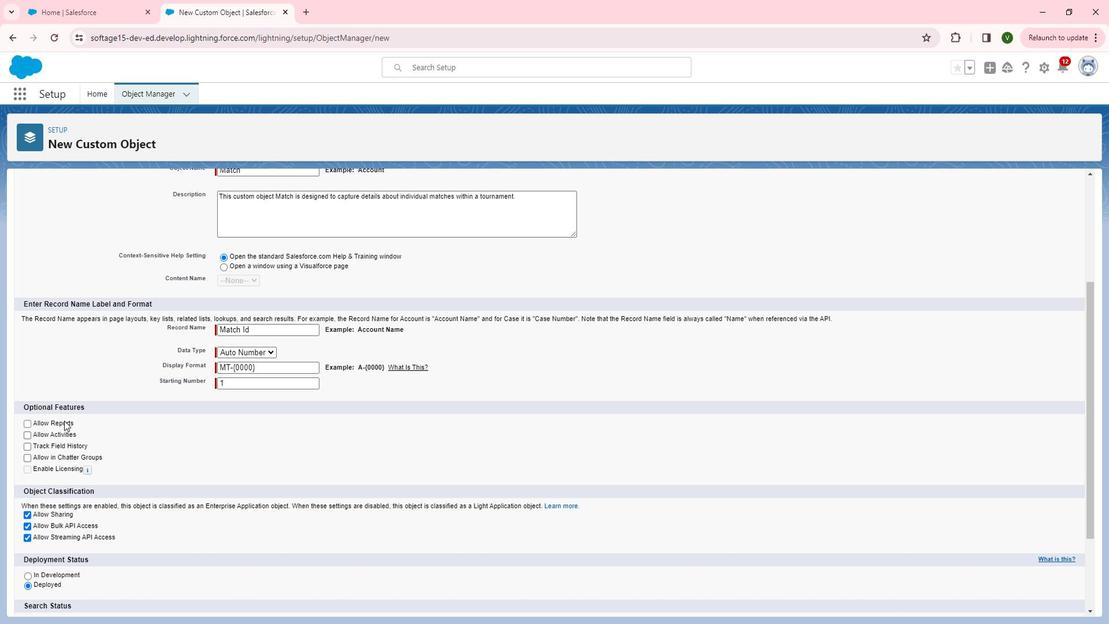 
Action: Mouse moved to (72, 425)
Screenshot: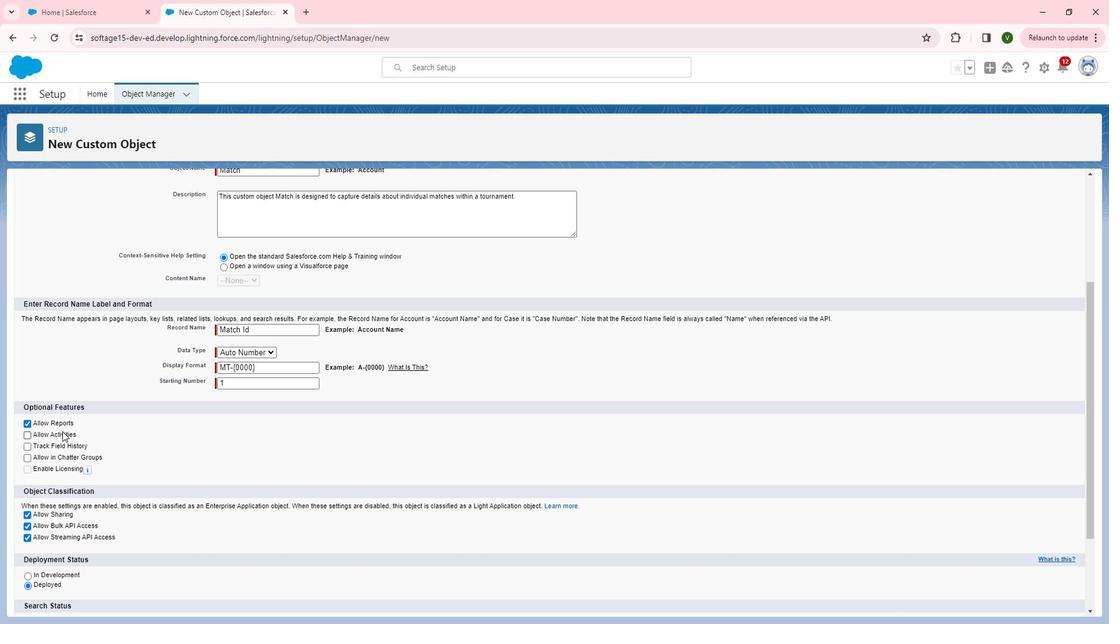 
Action: Mouse pressed left at (72, 425)
Screenshot: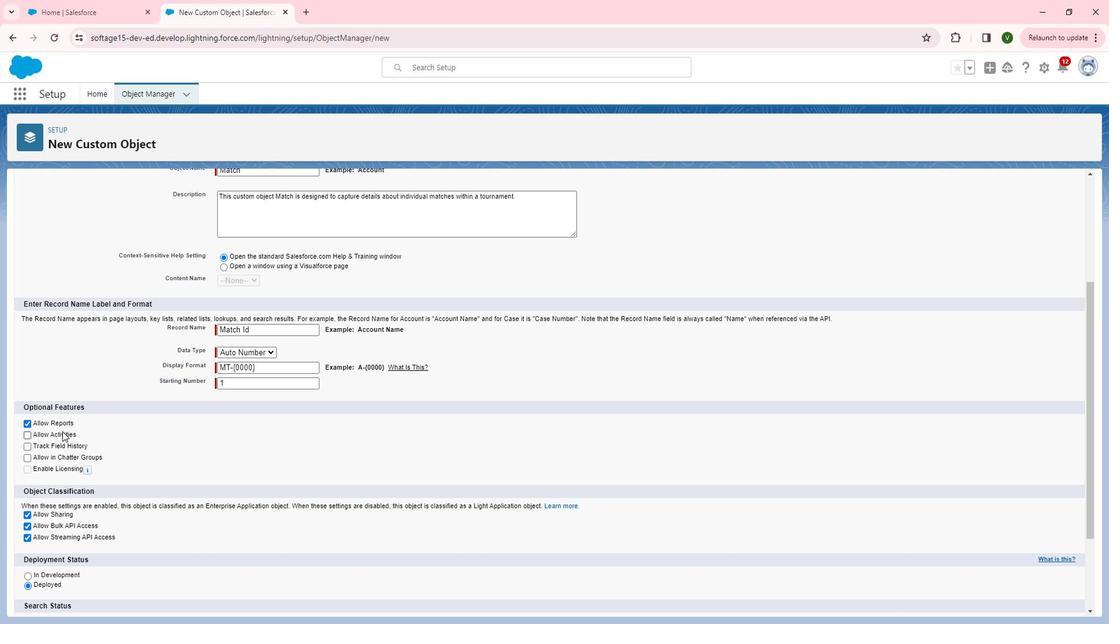
Action: Mouse moved to (73, 436)
Screenshot: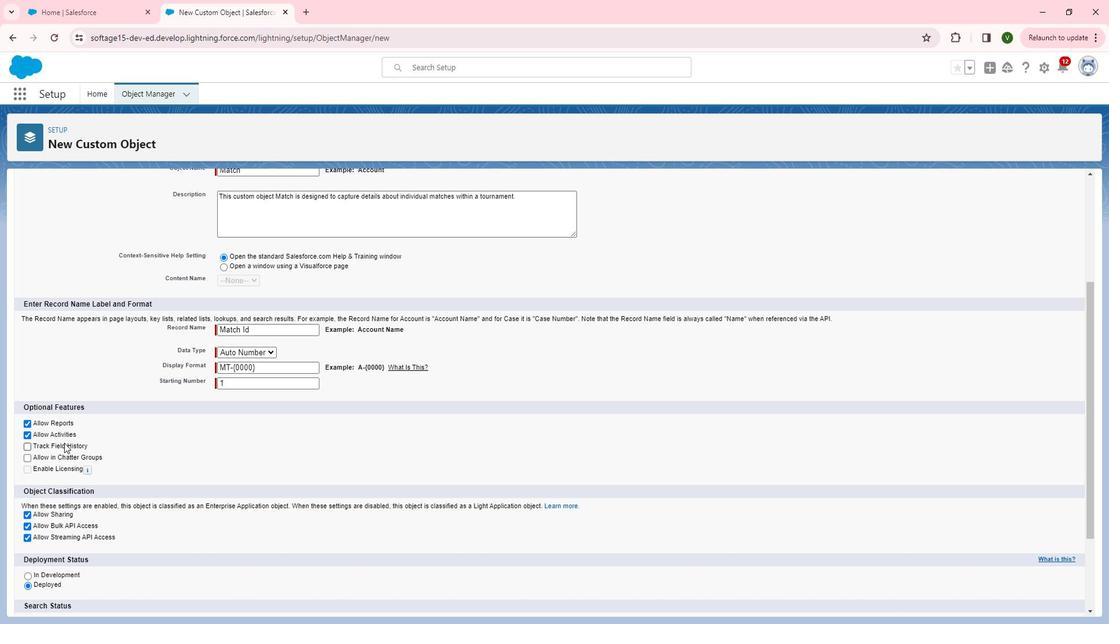 
Action: Mouse pressed left at (73, 436)
Screenshot: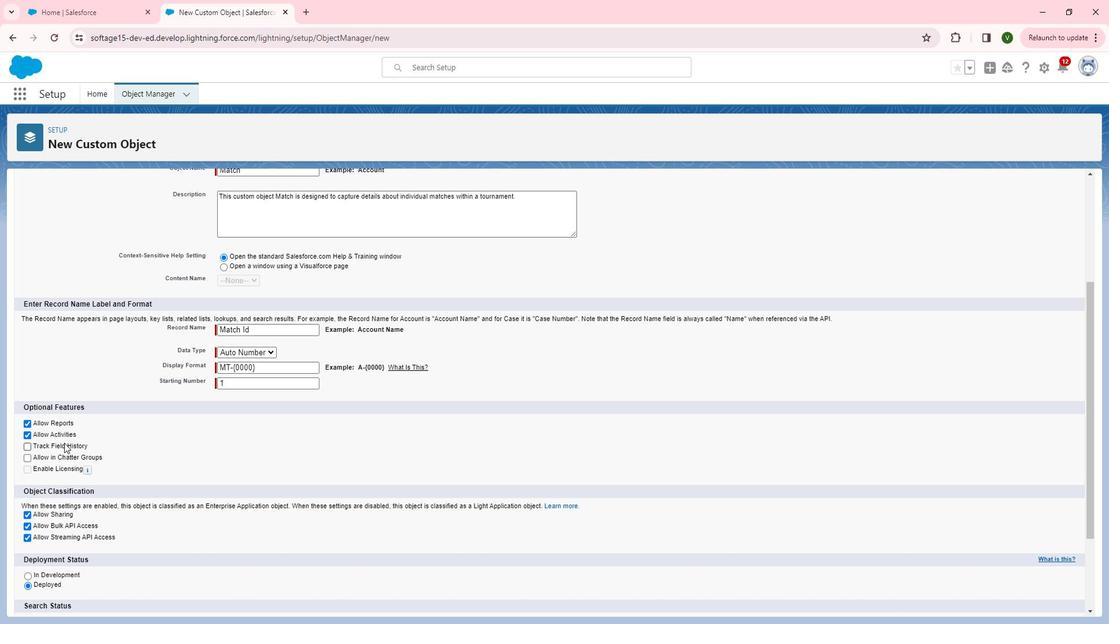 
Action: Mouse moved to (73, 450)
Screenshot: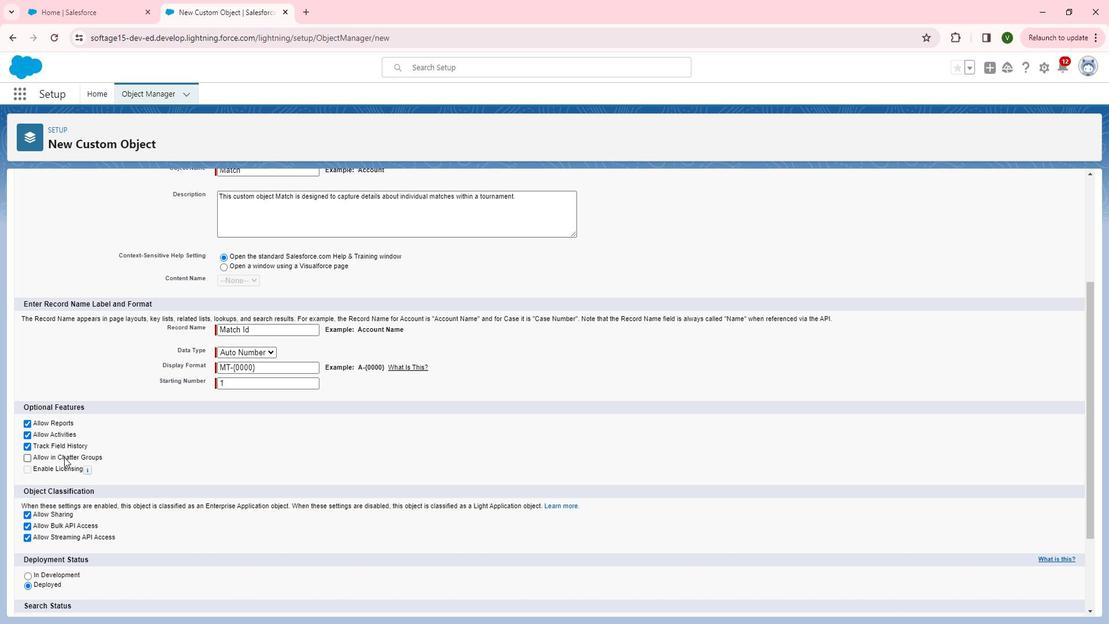 
Action: Mouse pressed left at (73, 450)
Screenshot: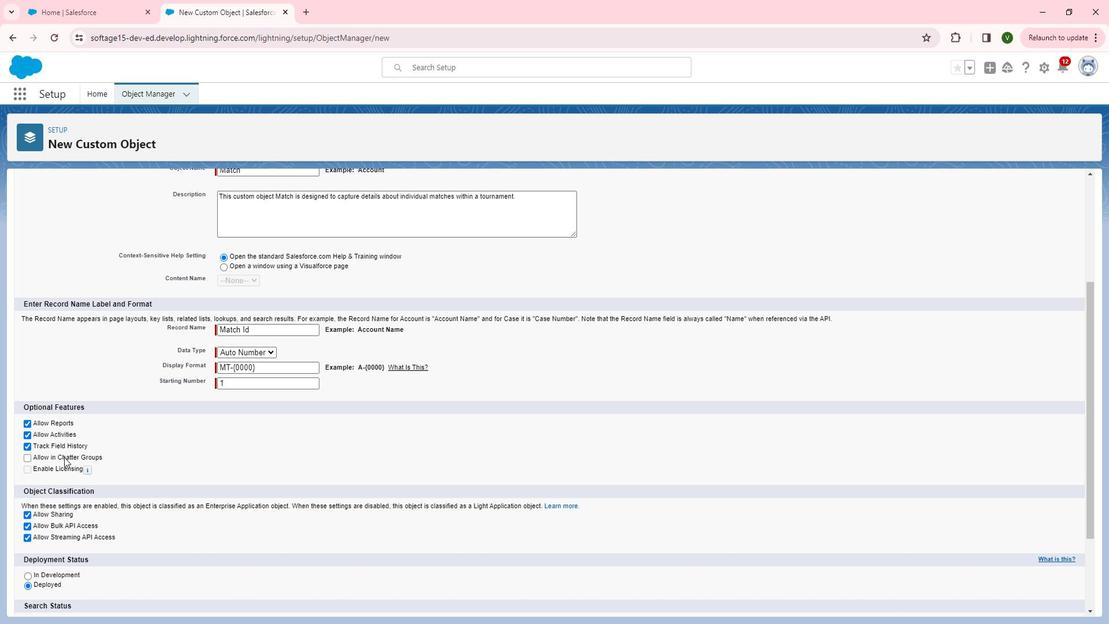 
Action: Mouse moved to (131, 473)
Screenshot: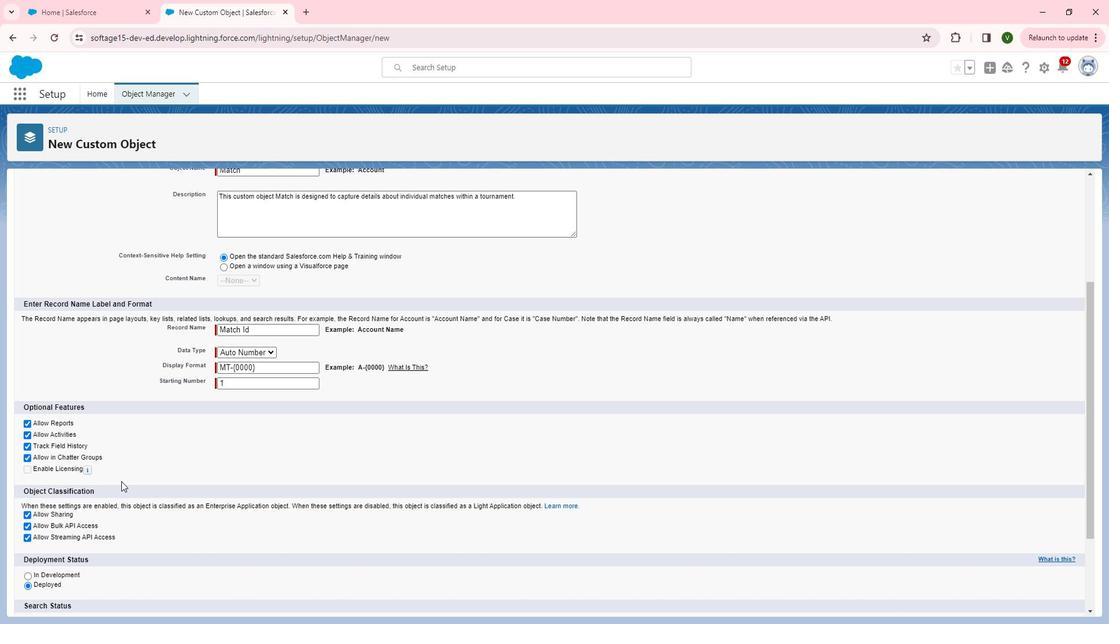 
Action: Mouse scrolled (131, 472) with delta (0, 0)
Screenshot: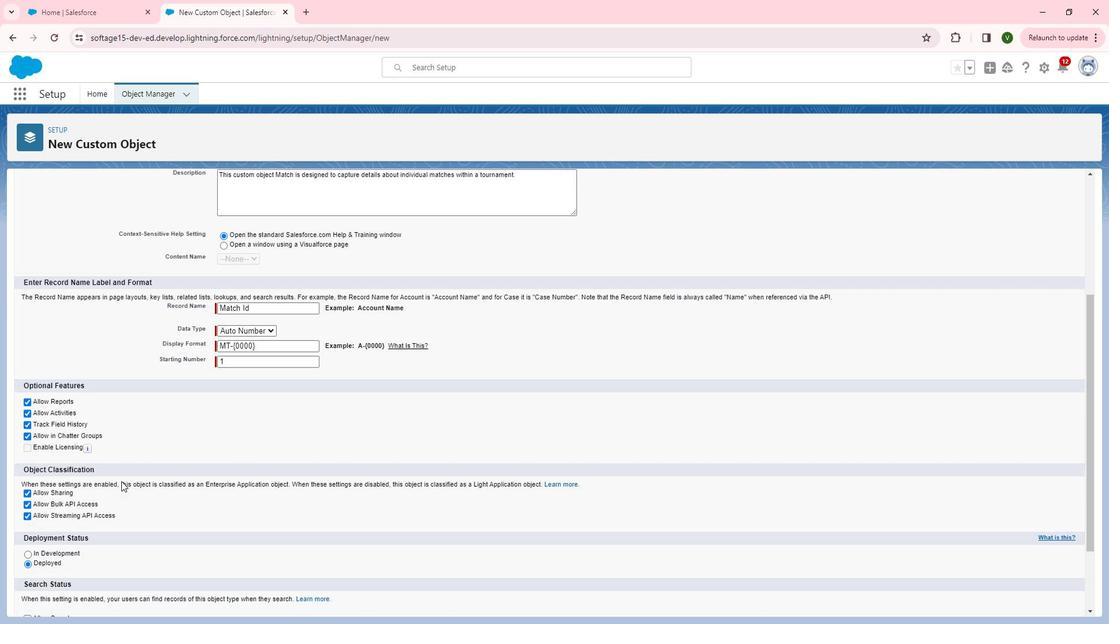 
Action: Mouse scrolled (131, 472) with delta (0, 0)
Screenshot: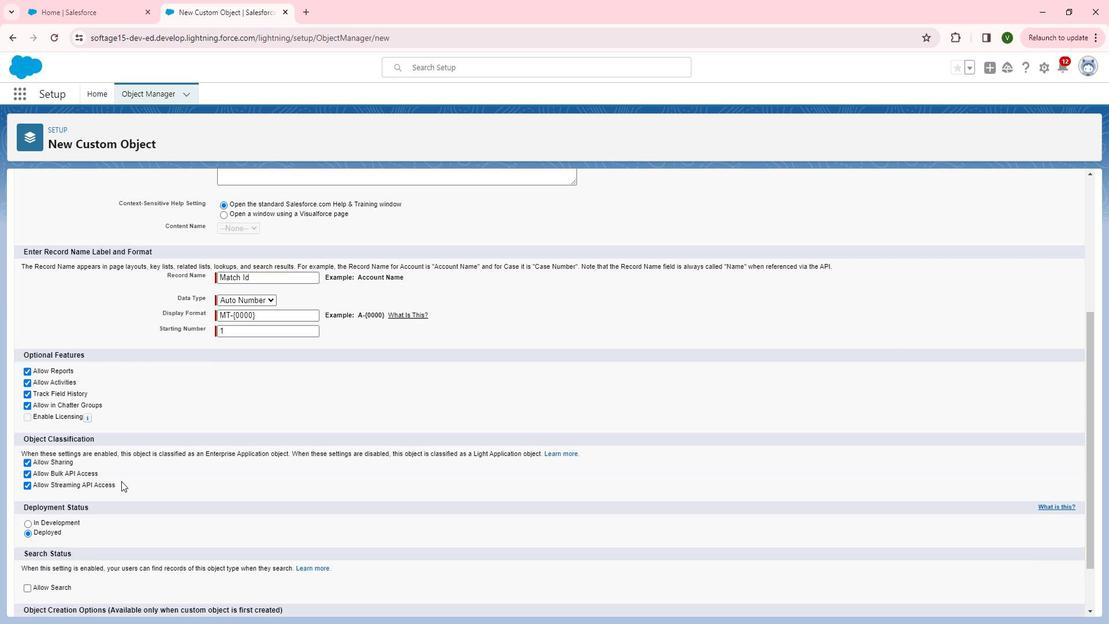 
Action: Mouse moved to (115, 478)
Screenshot: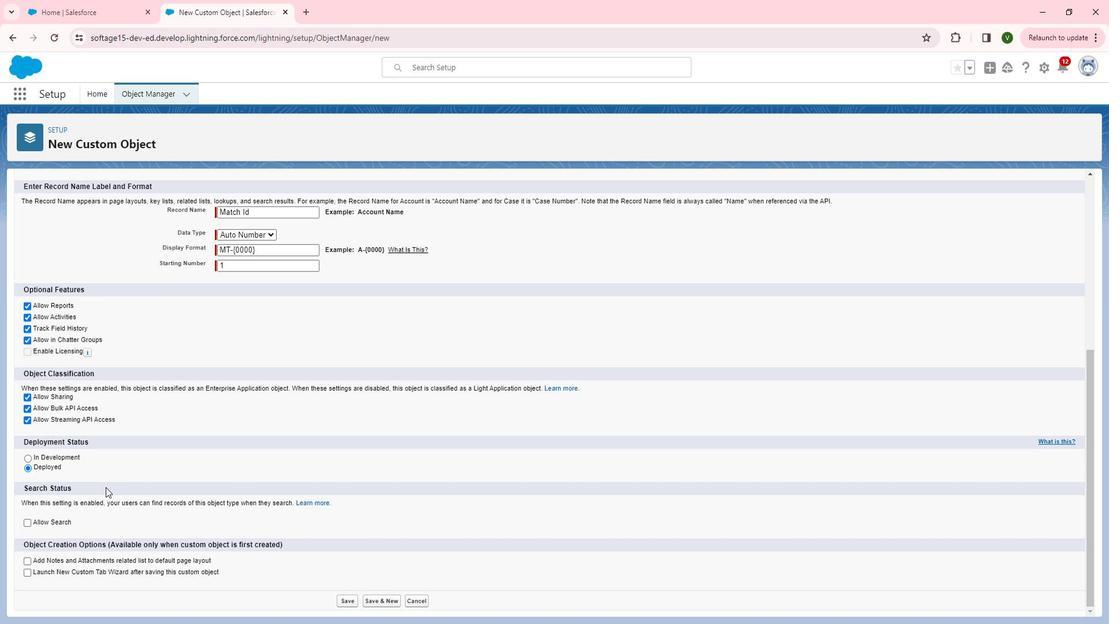 
Action: Mouse scrolled (115, 478) with delta (0, 0)
Screenshot: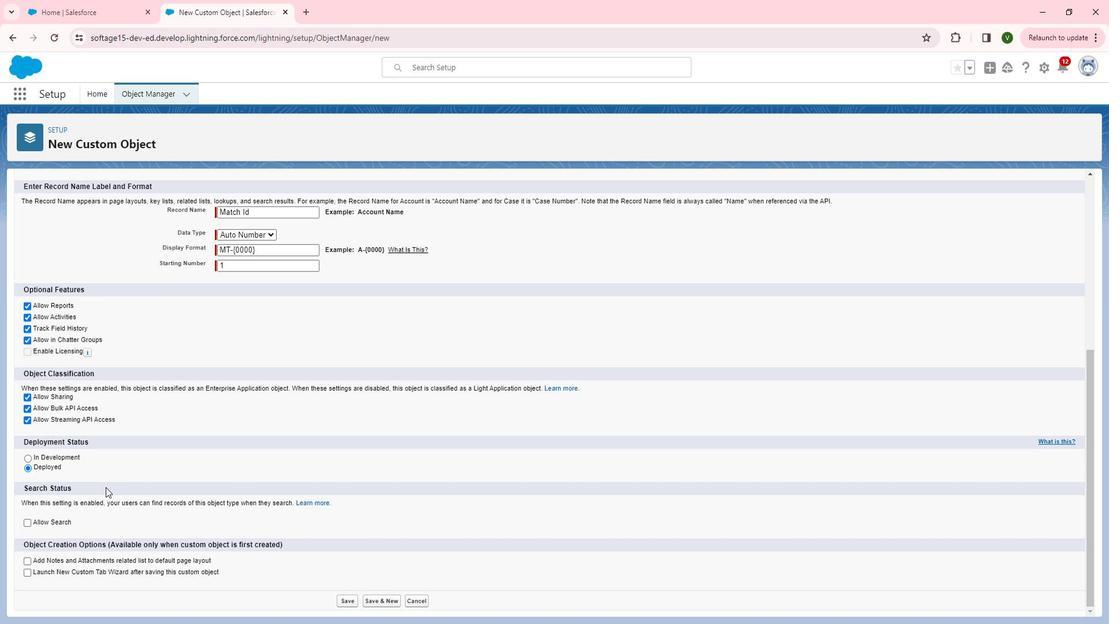 
Action: Mouse scrolled (115, 478) with delta (0, 0)
Screenshot: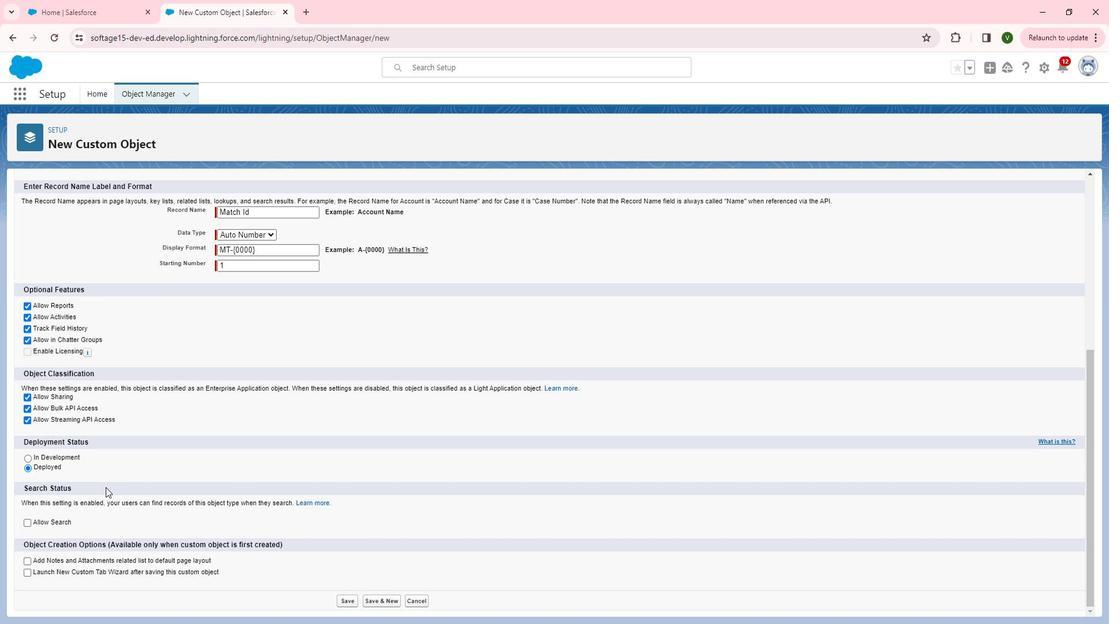 
Action: Mouse moved to (59, 510)
Screenshot: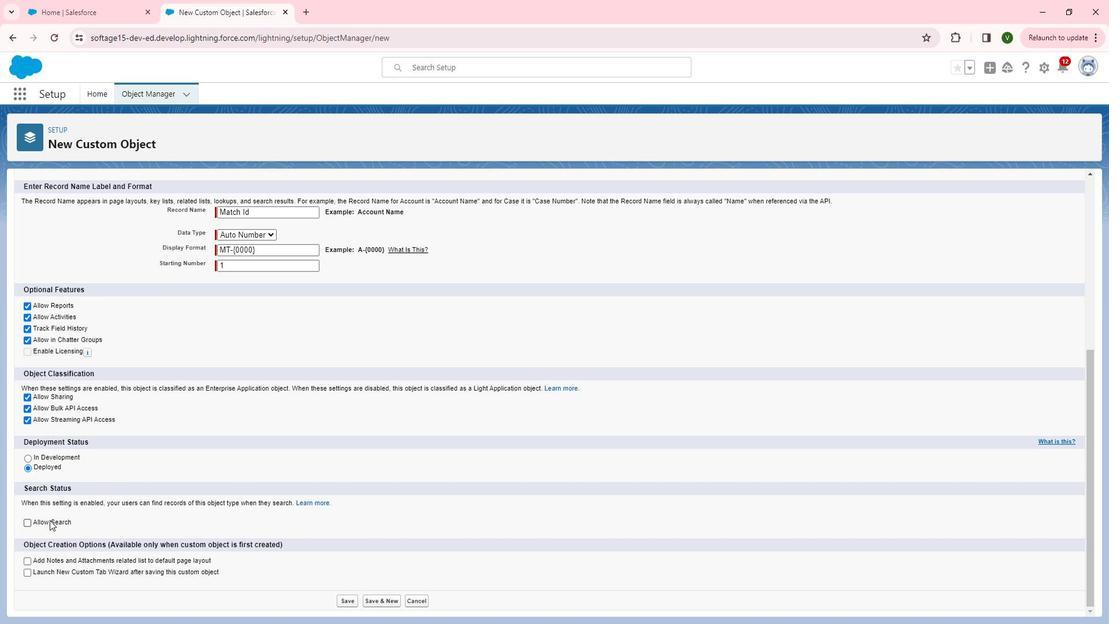 
Action: Mouse pressed left at (59, 510)
Screenshot: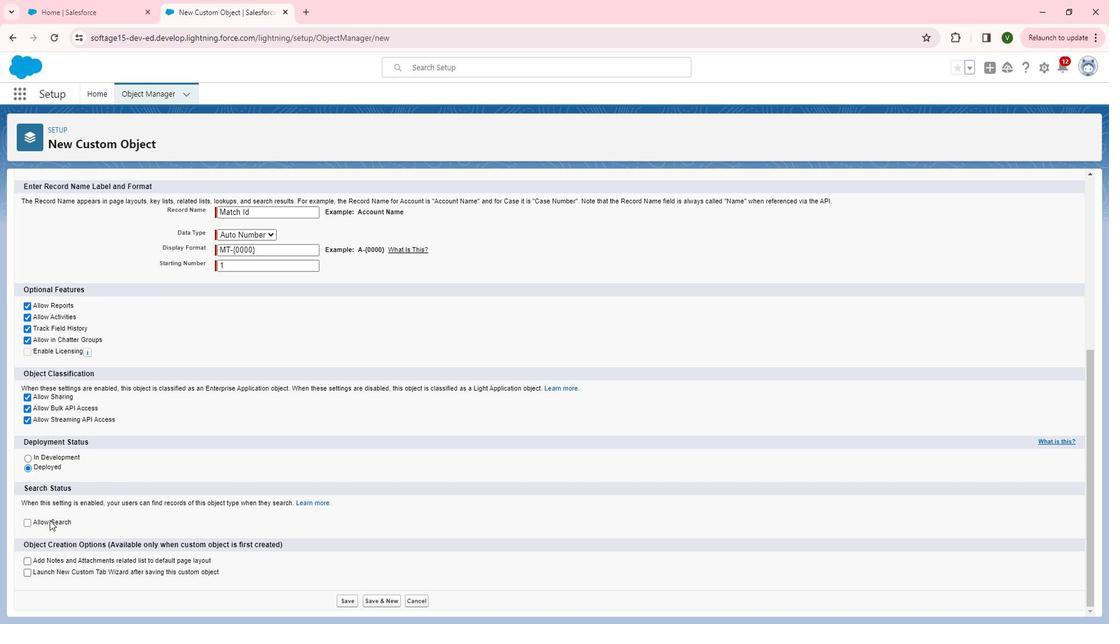 
Action: Mouse moved to (58, 549)
Screenshot: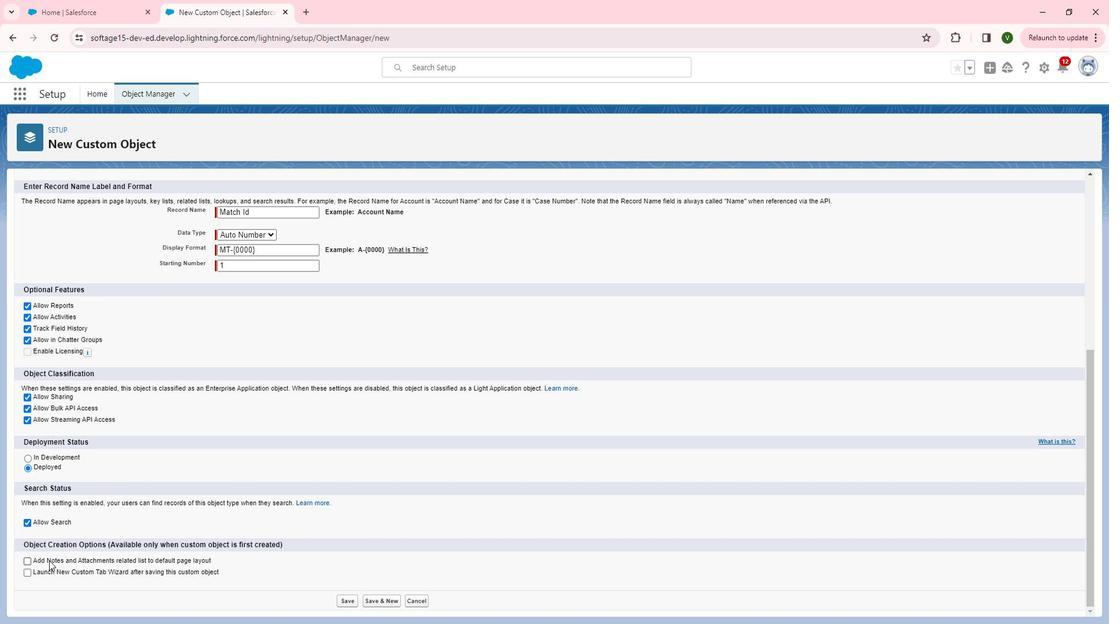 
Action: Mouse pressed left at (58, 549)
Screenshot: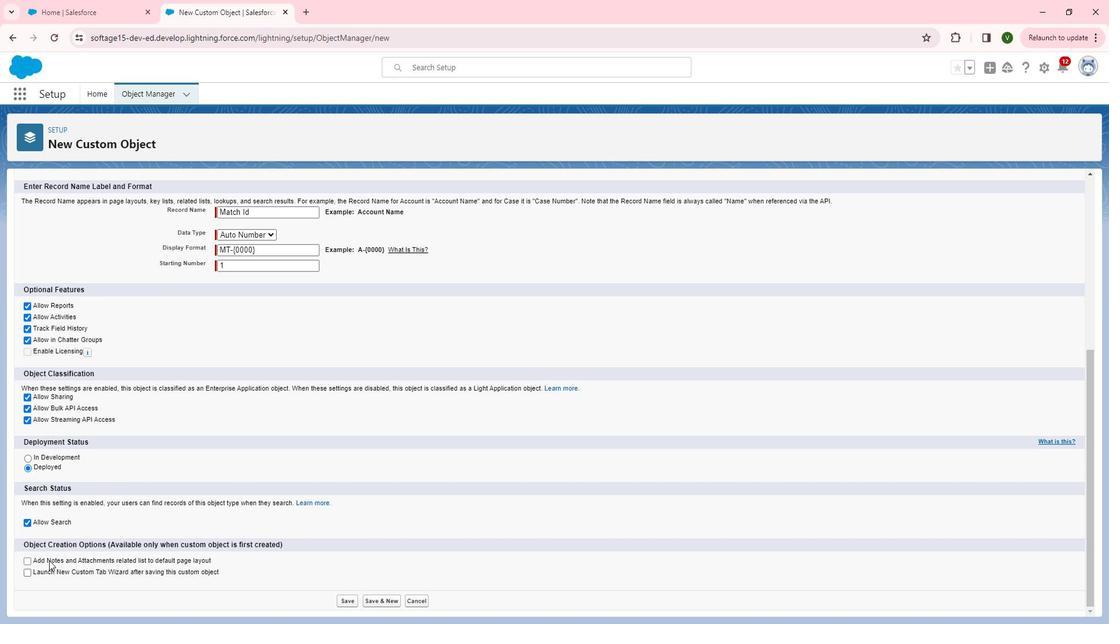 
Action: Mouse moved to (351, 589)
Screenshot: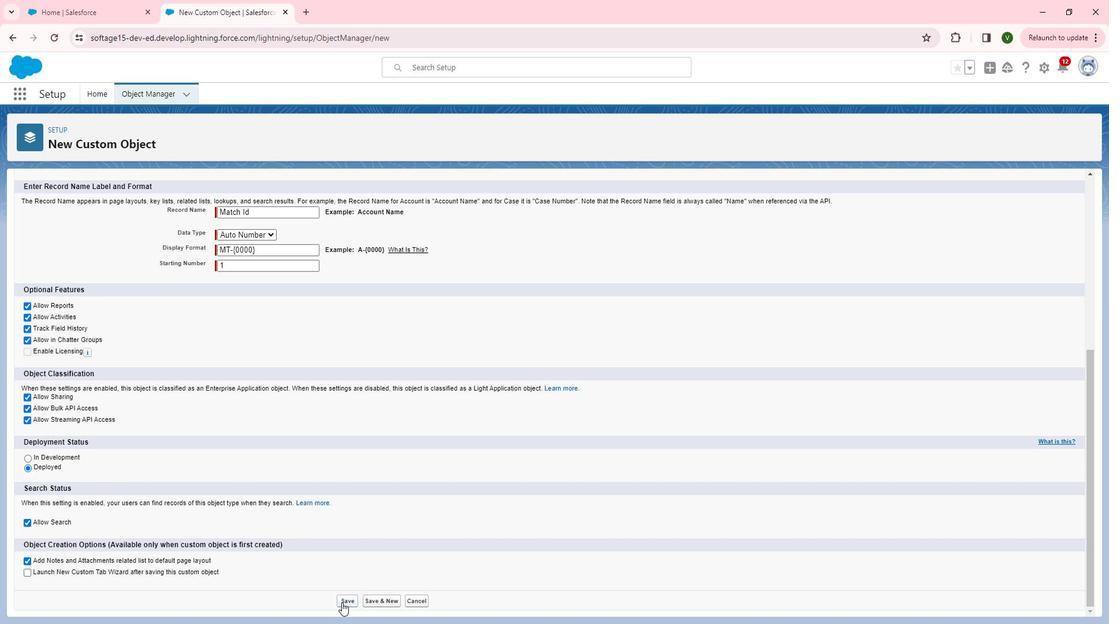 
Action: Mouse pressed left at (351, 589)
Screenshot: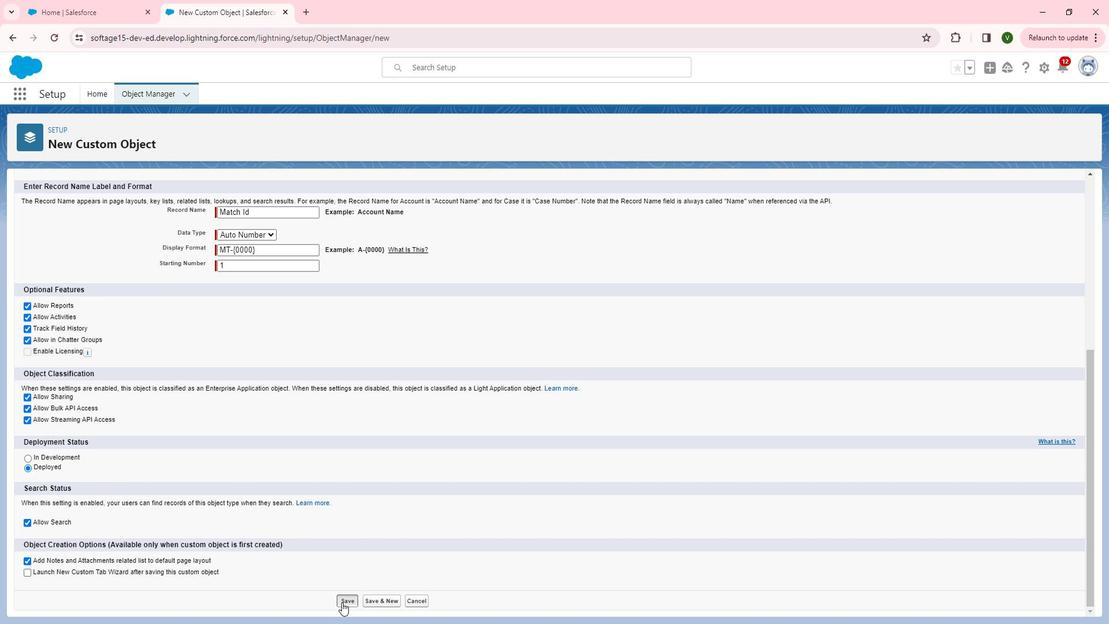 
Action: Mouse moved to (339, 484)
Screenshot: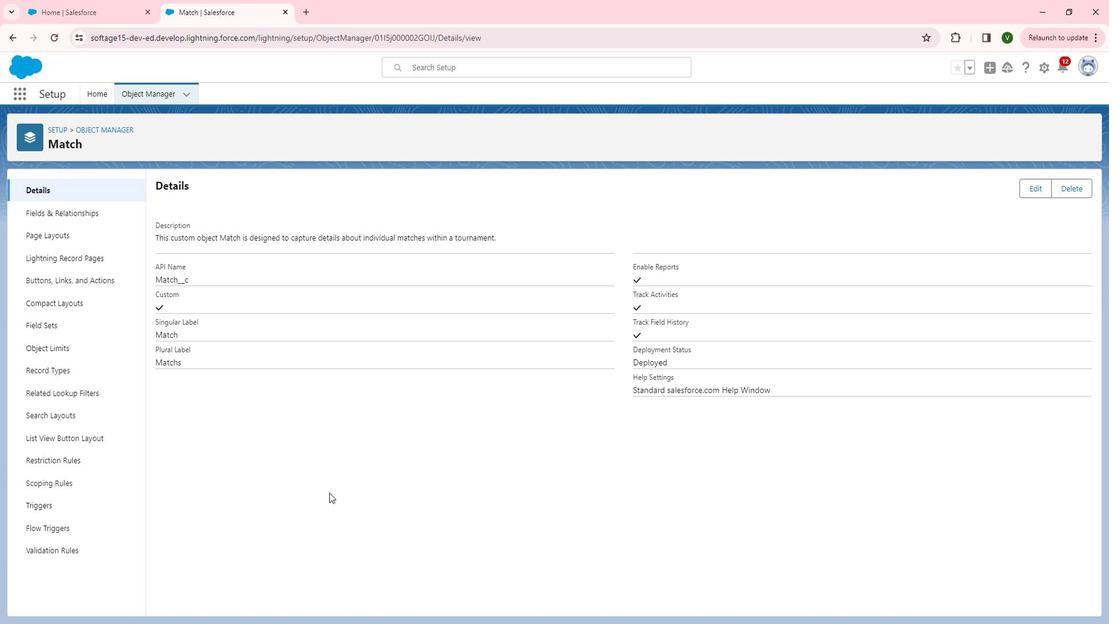 
